 Task: Look for space in Kharakvasla, India from 6th June, 2023 to 8th June, 2023 for 2 adults in price range Rs.7000 to Rs.12000. Place can be private room with 1  bedroom having 2 beds and 1 bathroom. Property type can be house, flat, guest house. Amenities needed are: wifi. Booking option can be shelf check-in. Required host language is English.
Action: Mouse moved to (480, 92)
Screenshot: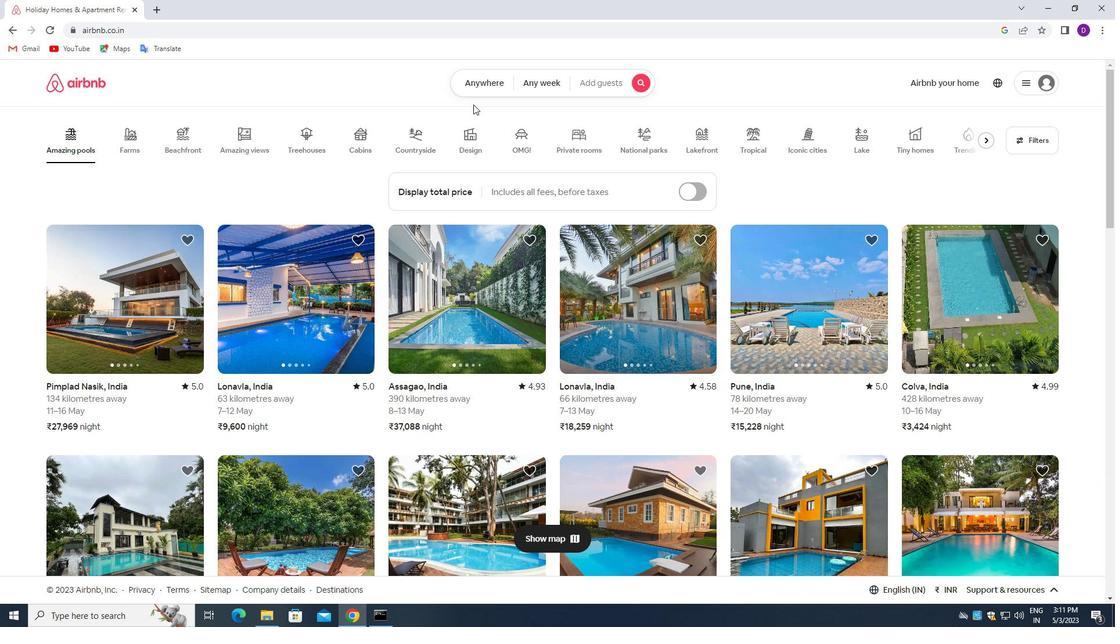 
Action: Mouse pressed left at (480, 92)
Screenshot: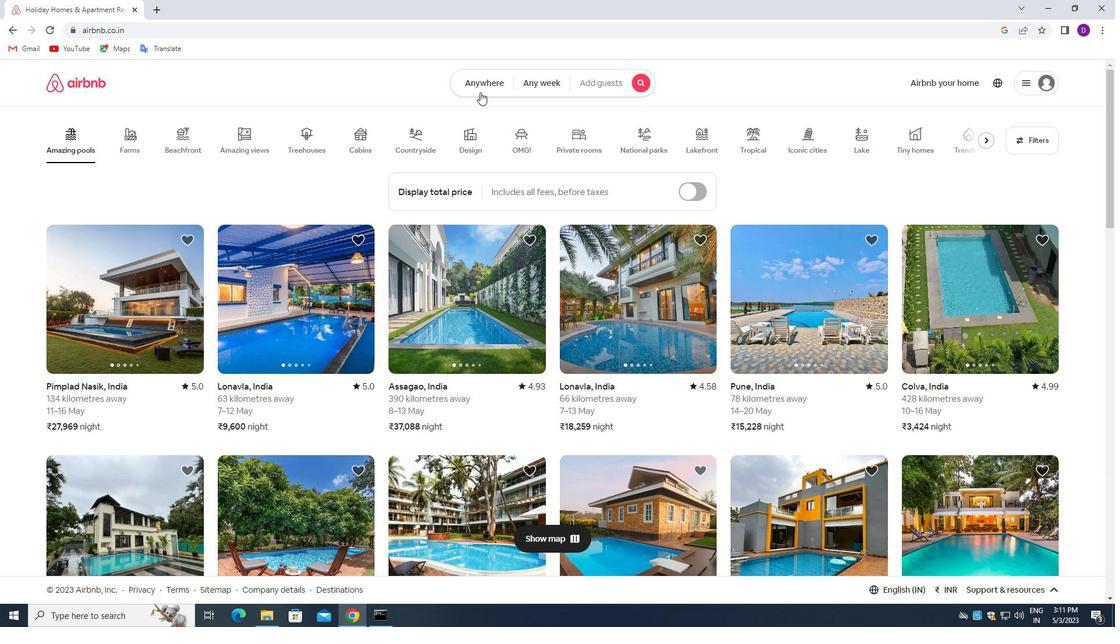 
Action: Mouse moved to (350, 134)
Screenshot: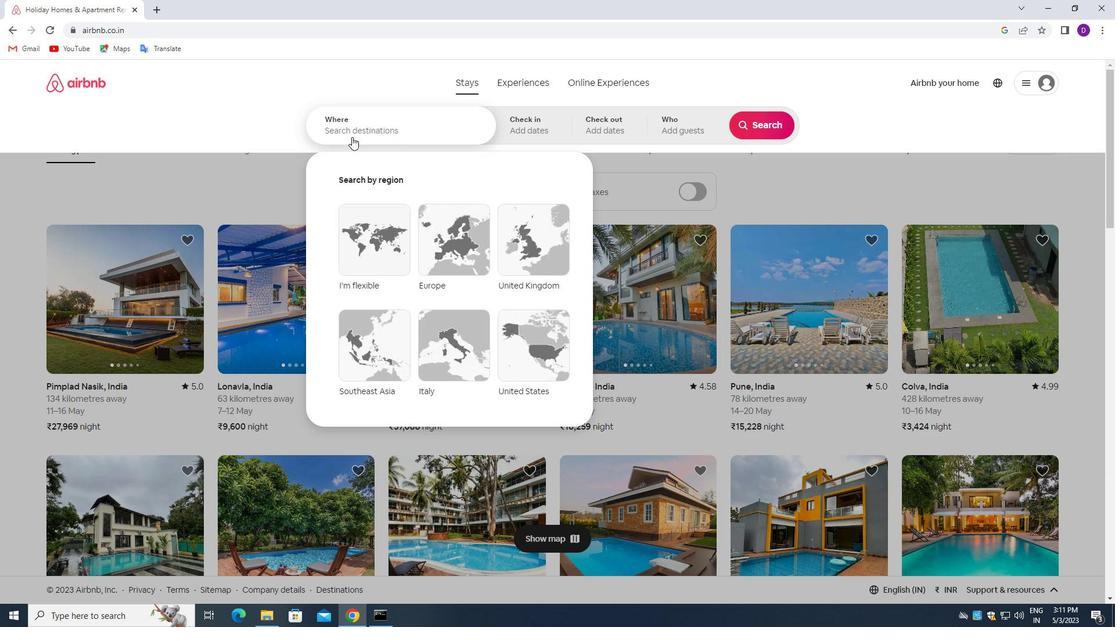 
Action: Mouse pressed left at (350, 134)
Screenshot: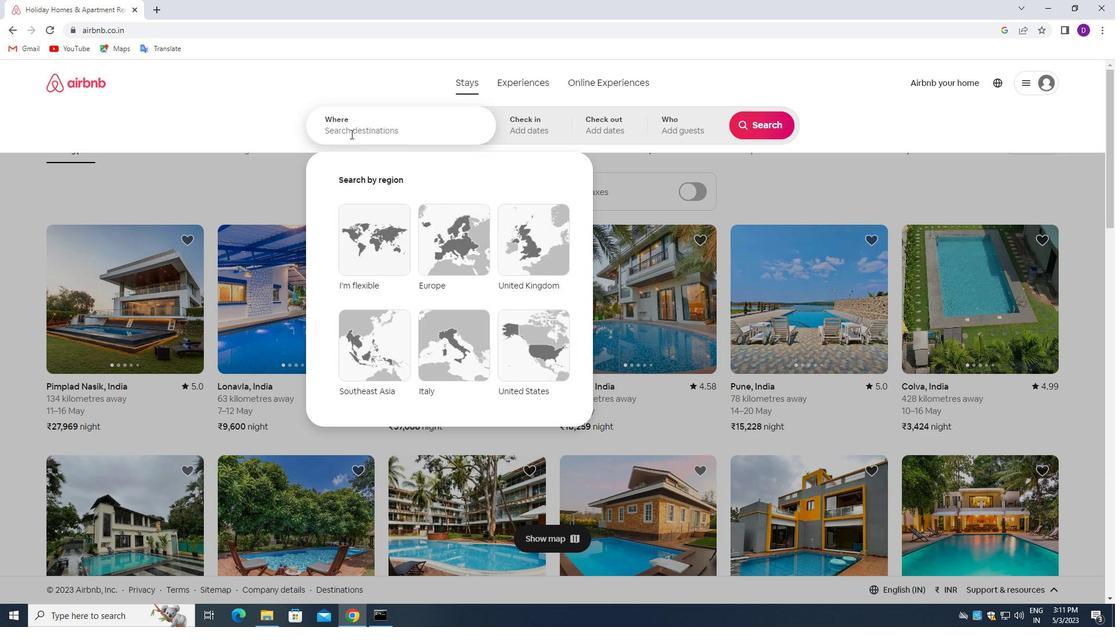 
Action: Mouse moved to (277, 112)
Screenshot: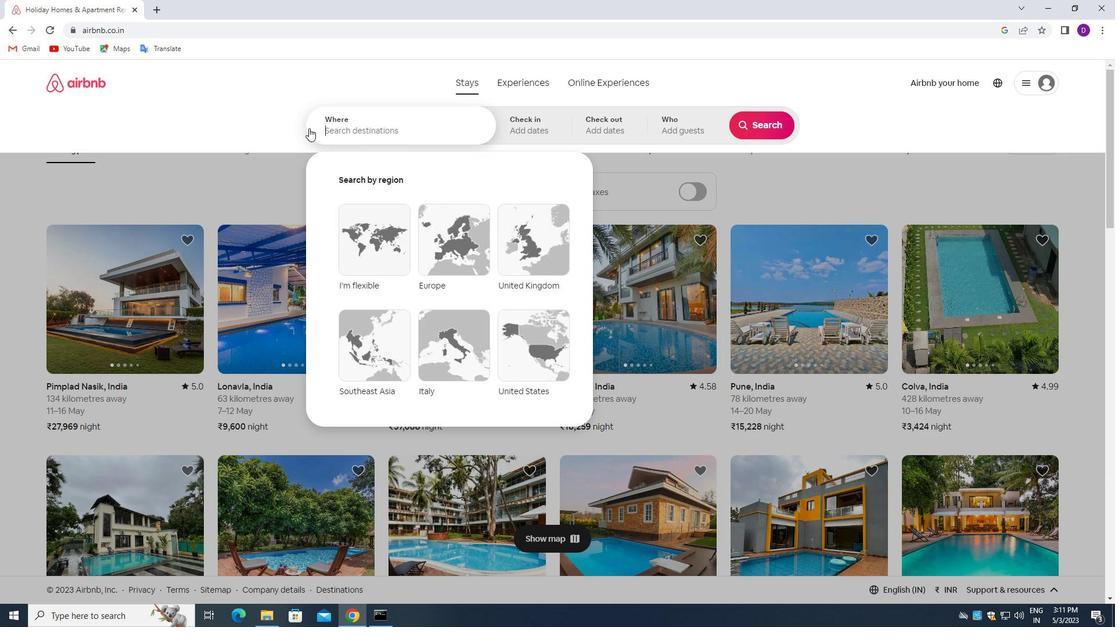 
Action: Key pressed <Key.shift>KHARAKVASLA,<Key.space><Key.shift>INDIA<Key.enter>
Screenshot: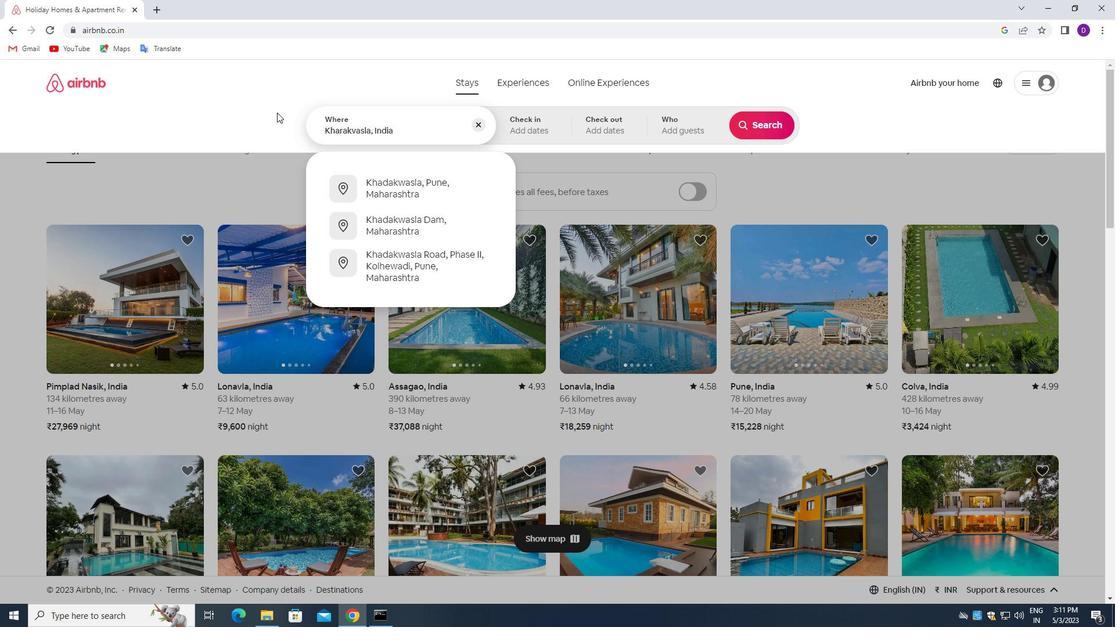 
Action: Mouse moved to (636, 298)
Screenshot: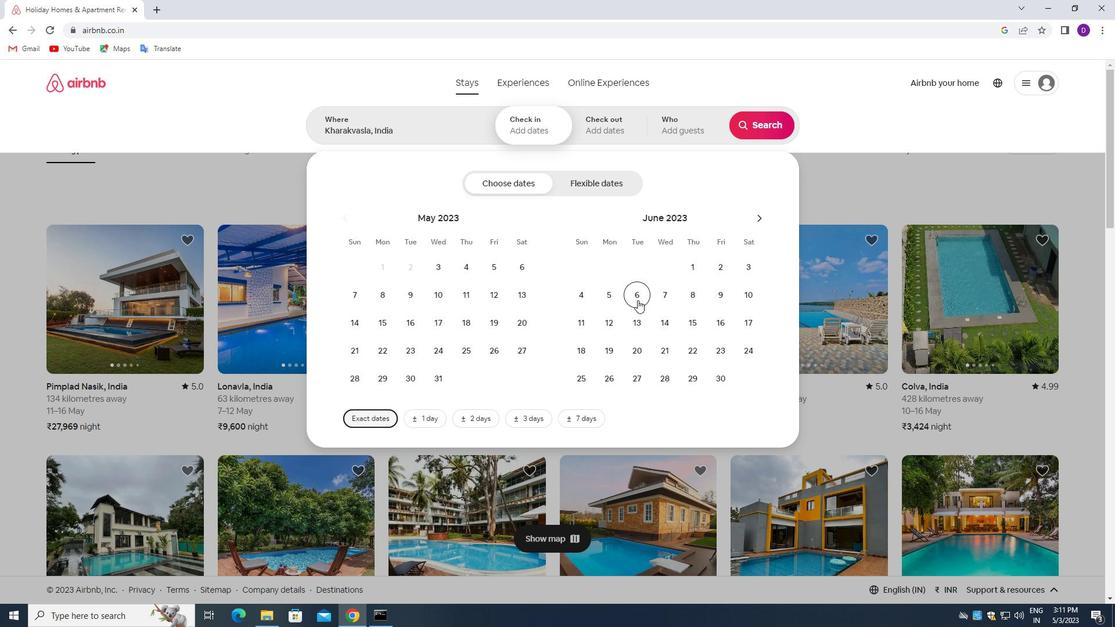 
Action: Mouse pressed left at (636, 298)
Screenshot: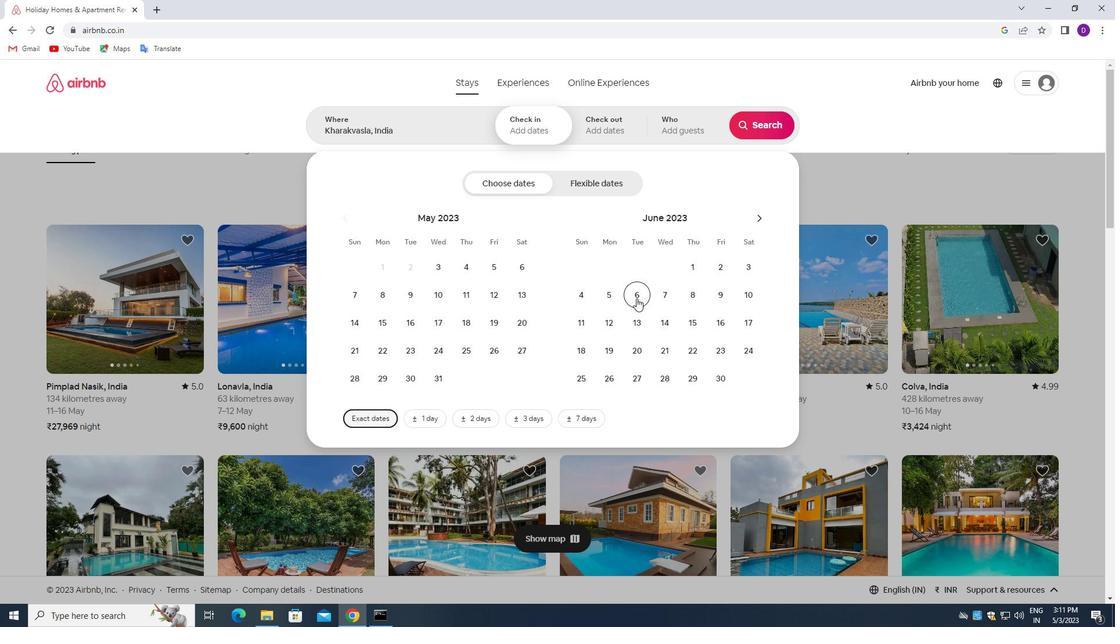 
Action: Mouse moved to (686, 297)
Screenshot: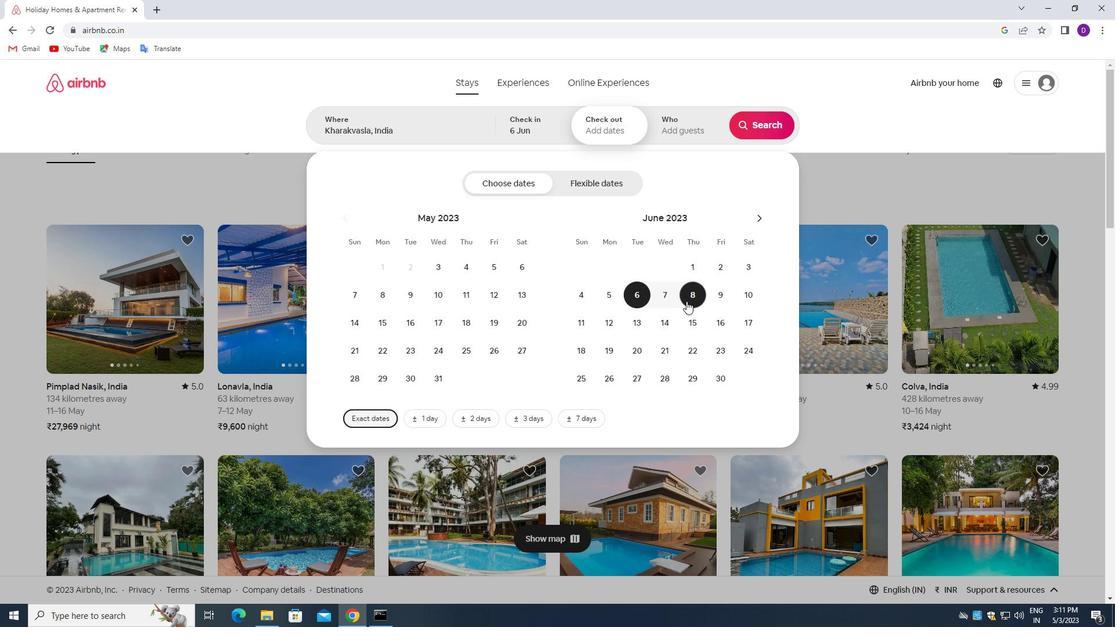 
Action: Mouse pressed left at (686, 297)
Screenshot: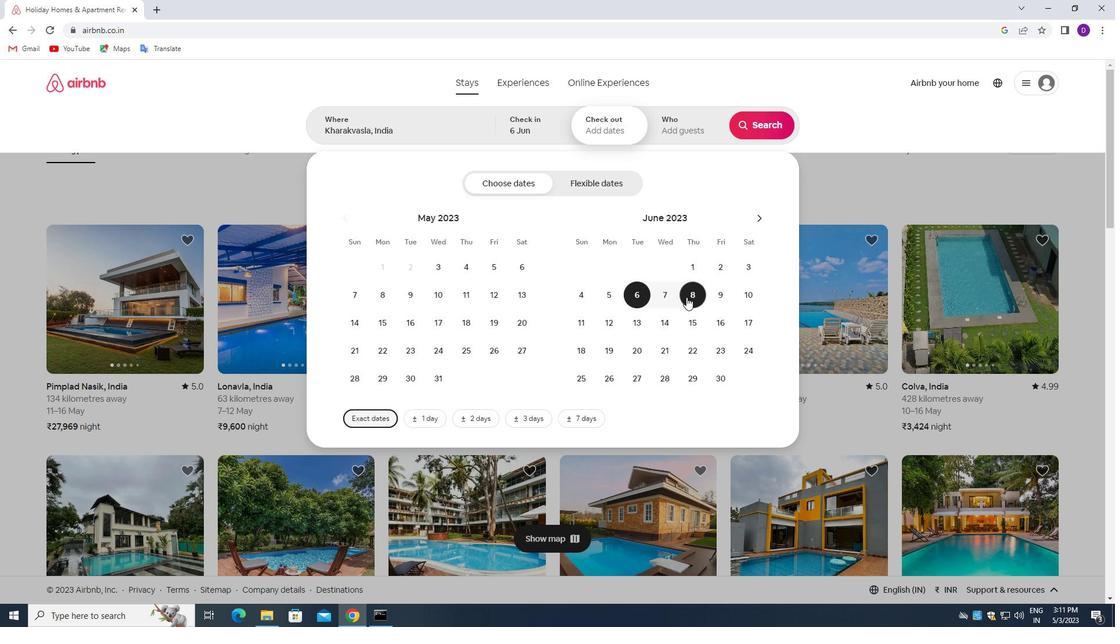 
Action: Mouse moved to (671, 131)
Screenshot: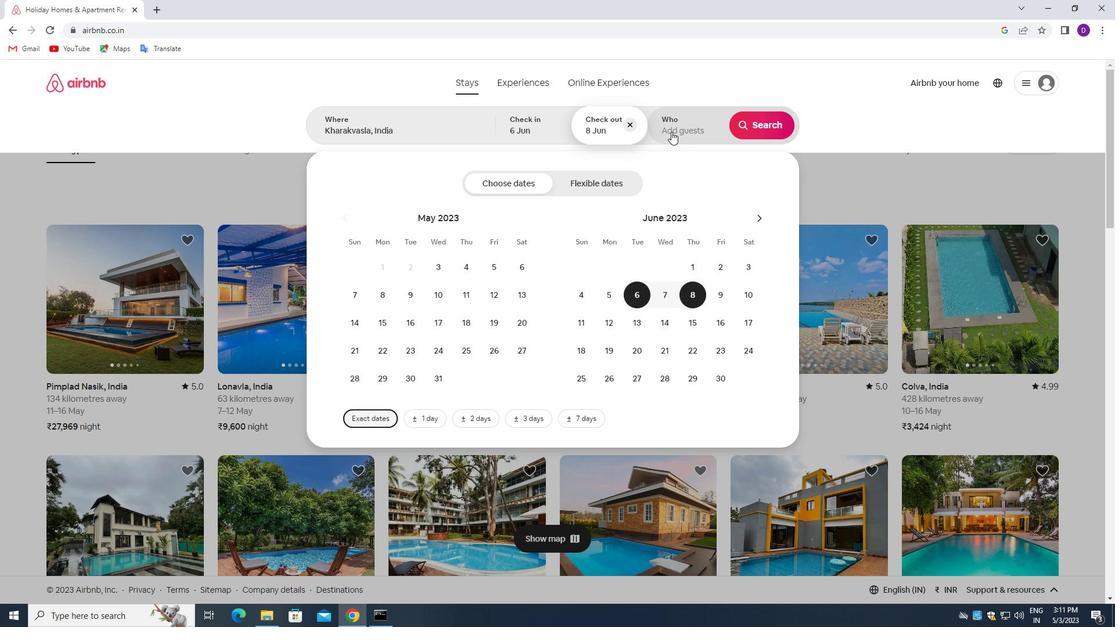 
Action: Mouse pressed left at (671, 131)
Screenshot: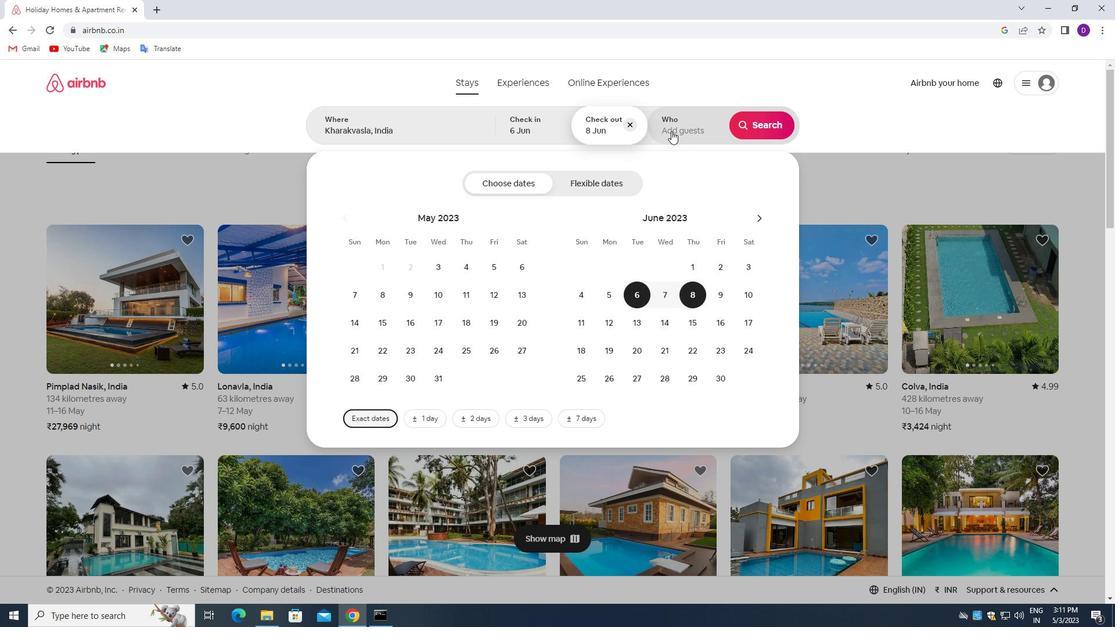 
Action: Mouse moved to (769, 189)
Screenshot: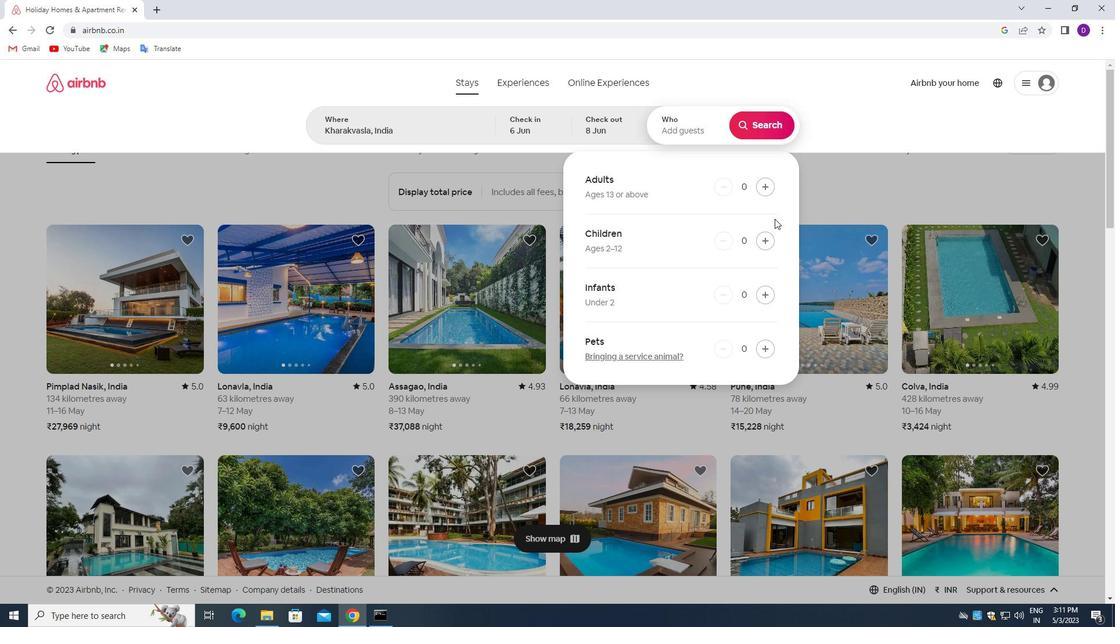 
Action: Mouse pressed left at (769, 189)
Screenshot: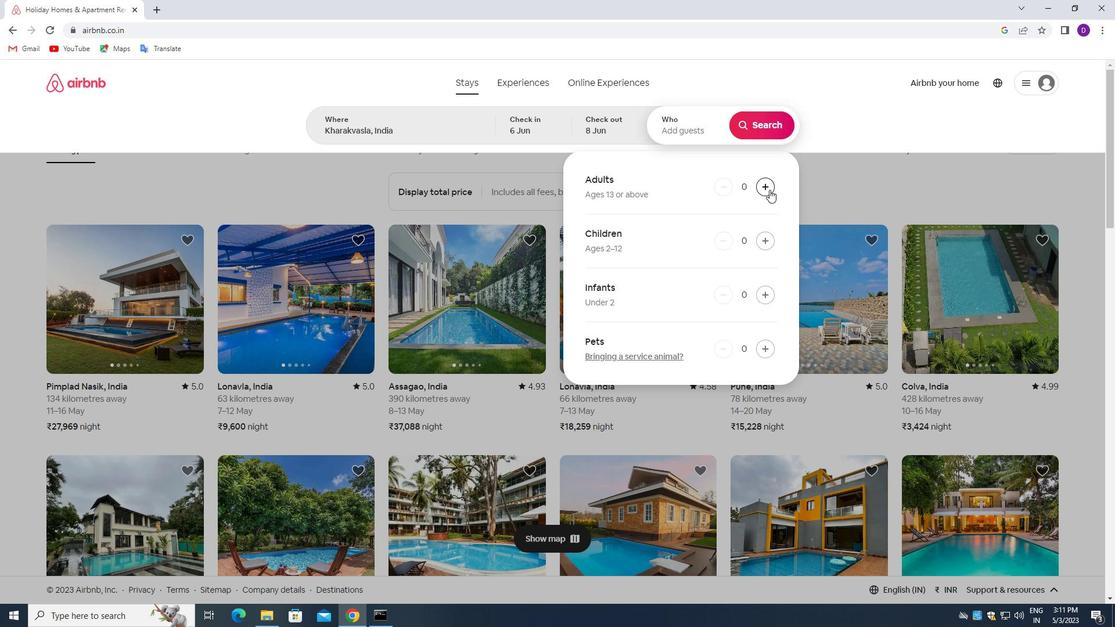 
Action: Mouse pressed left at (769, 189)
Screenshot: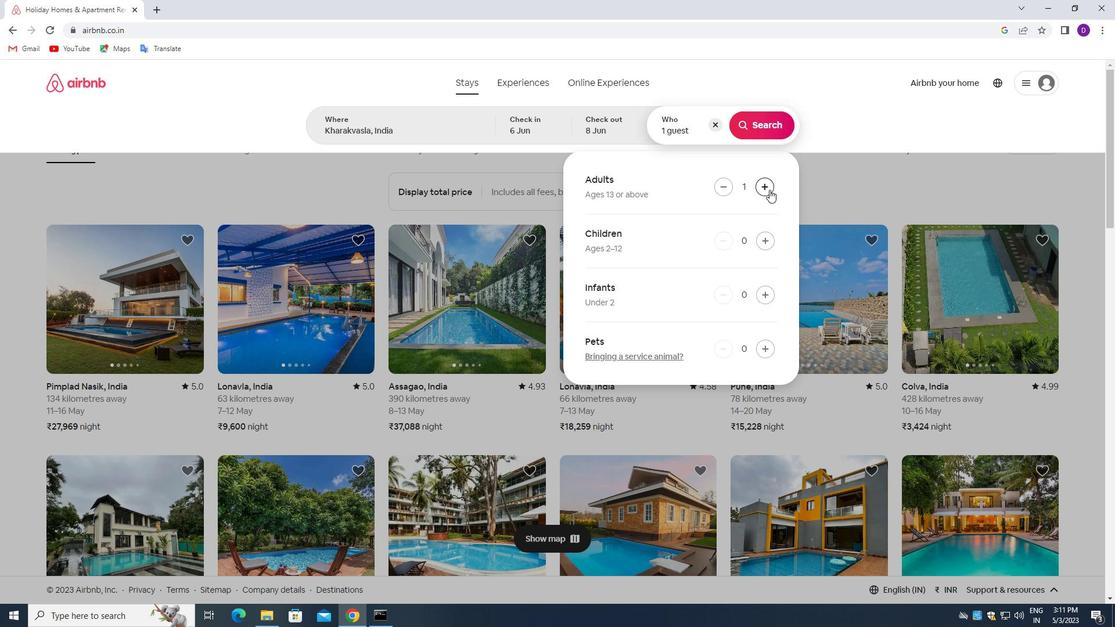 
Action: Mouse moved to (756, 126)
Screenshot: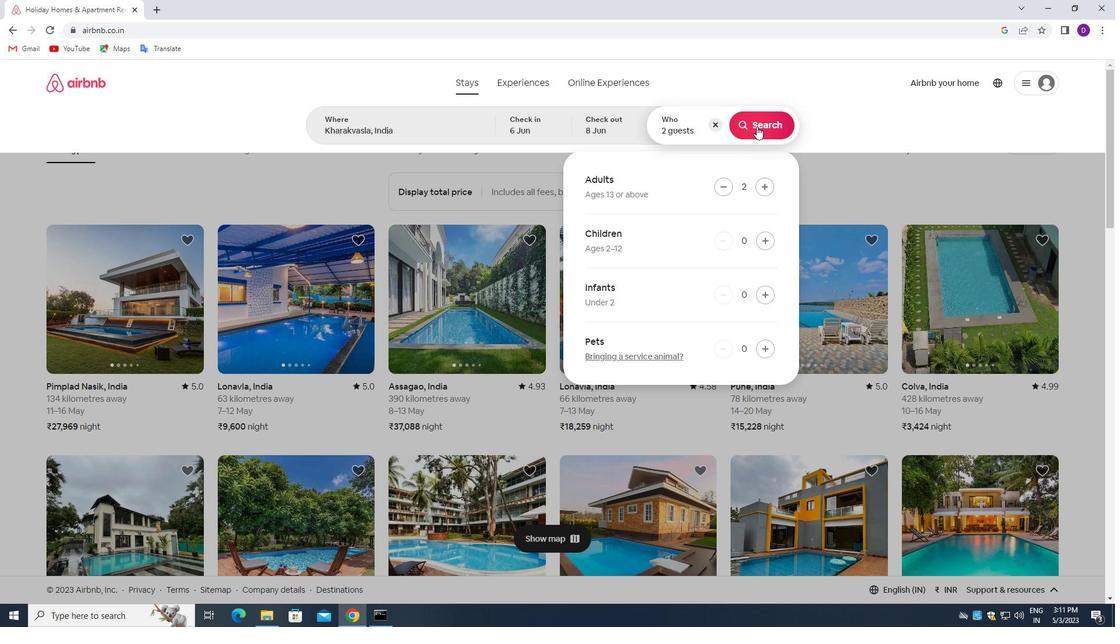 
Action: Mouse pressed left at (756, 126)
Screenshot: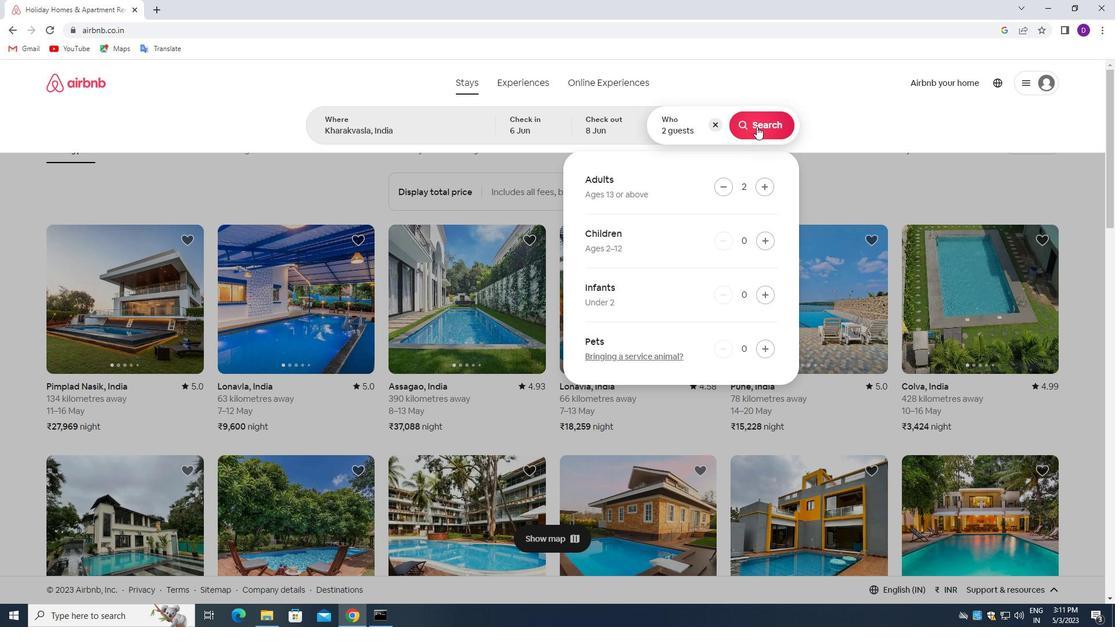 
Action: Mouse moved to (1055, 132)
Screenshot: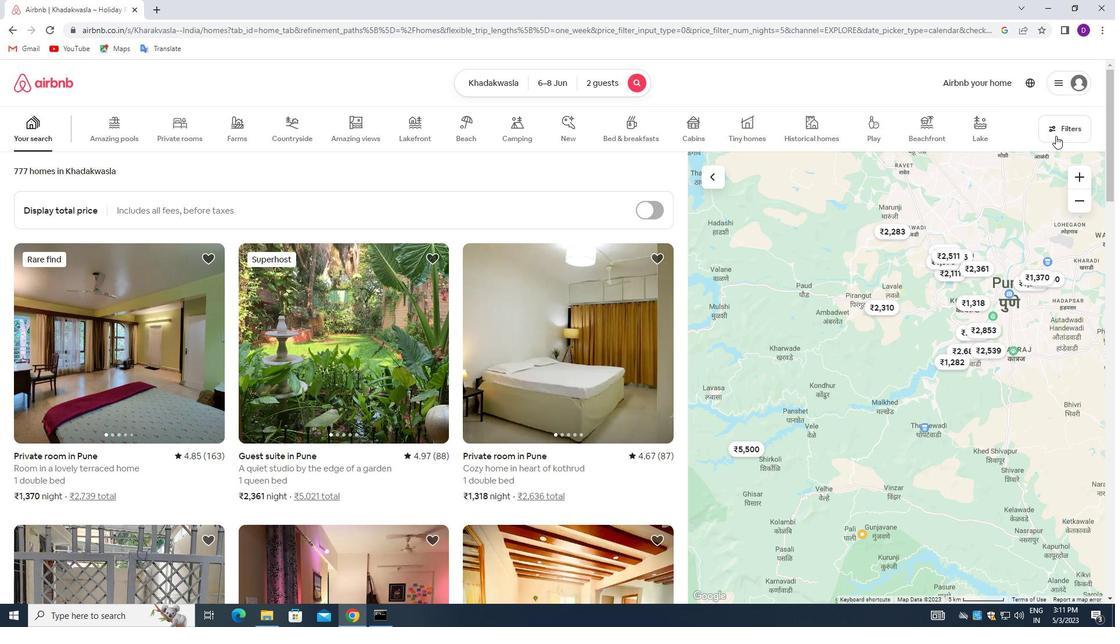 
Action: Mouse pressed left at (1055, 132)
Screenshot: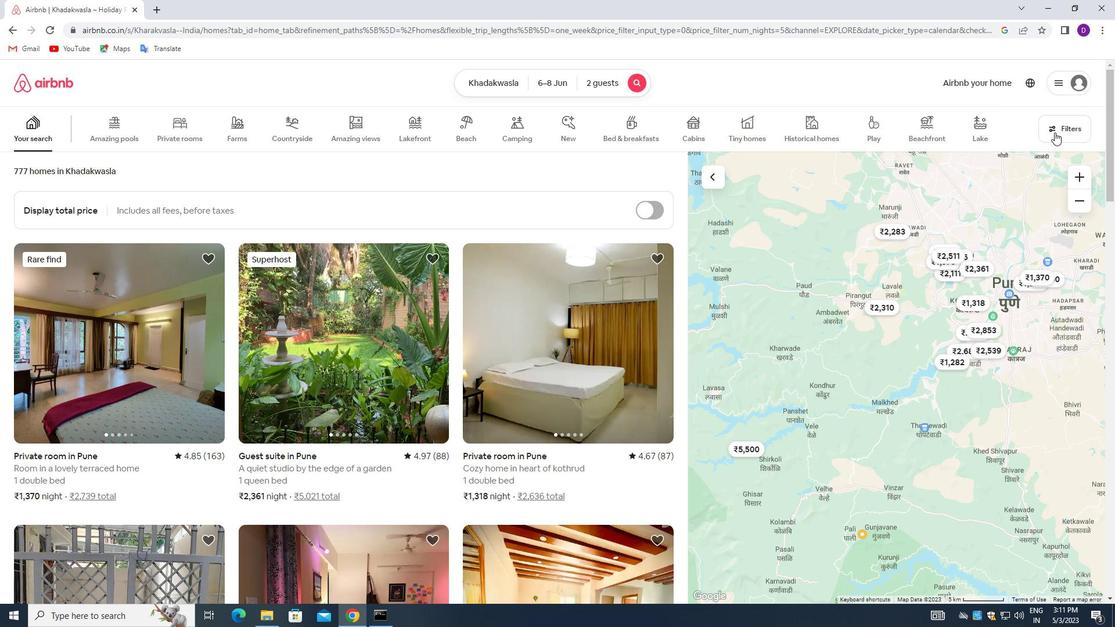 
Action: Mouse moved to (413, 276)
Screenshot: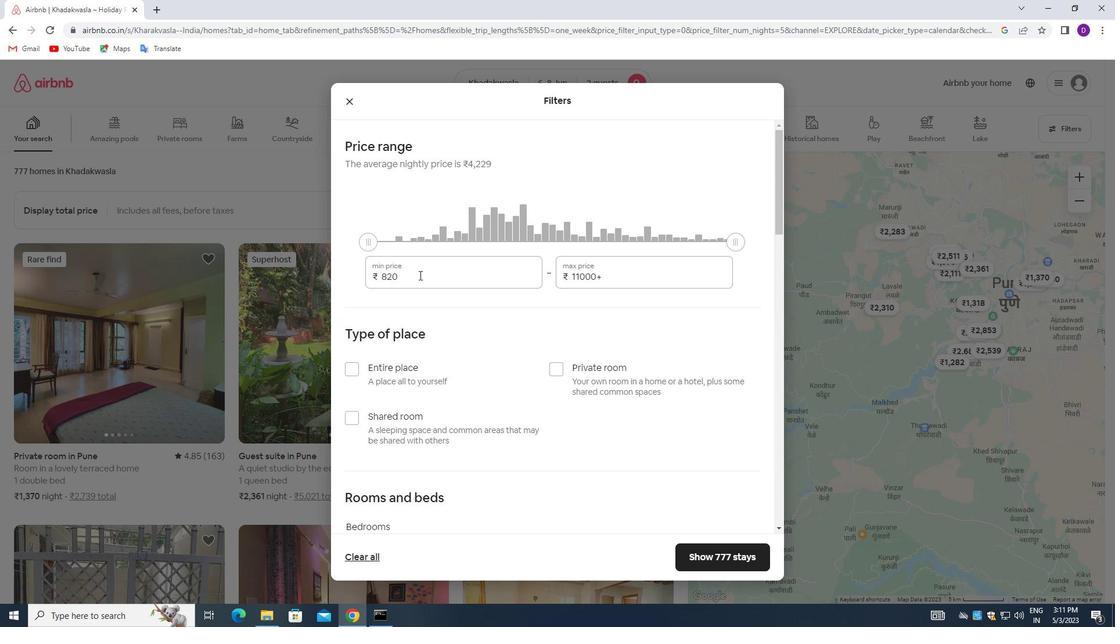 
Action: Mouse pressed left at (413, 276)
Screenshot: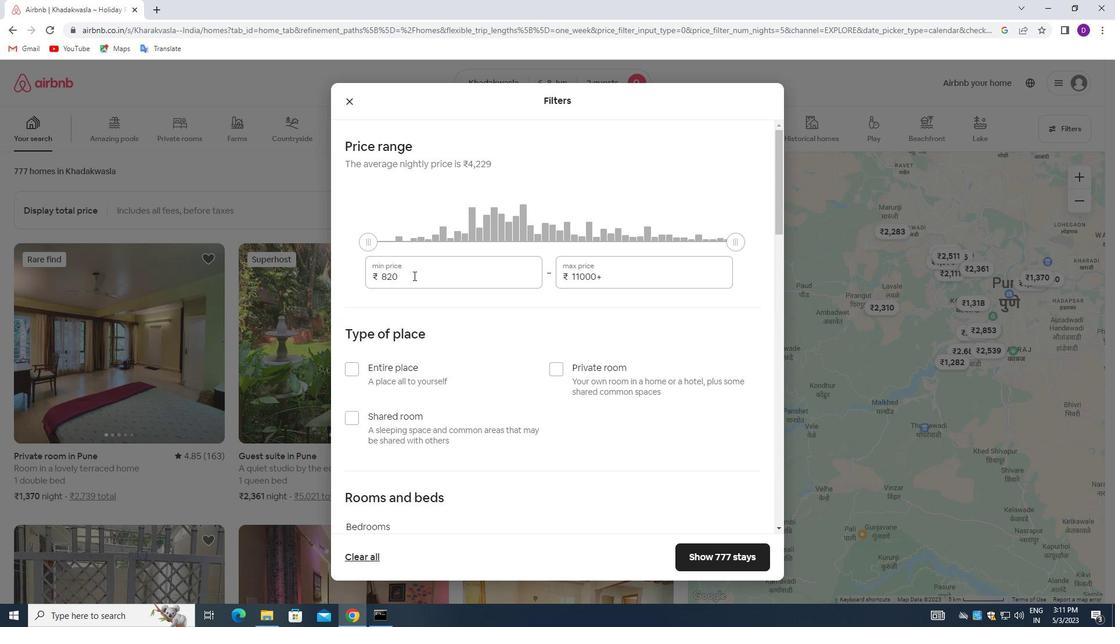 
Action: Mouse pressed left at (413, 276)
Screenshot: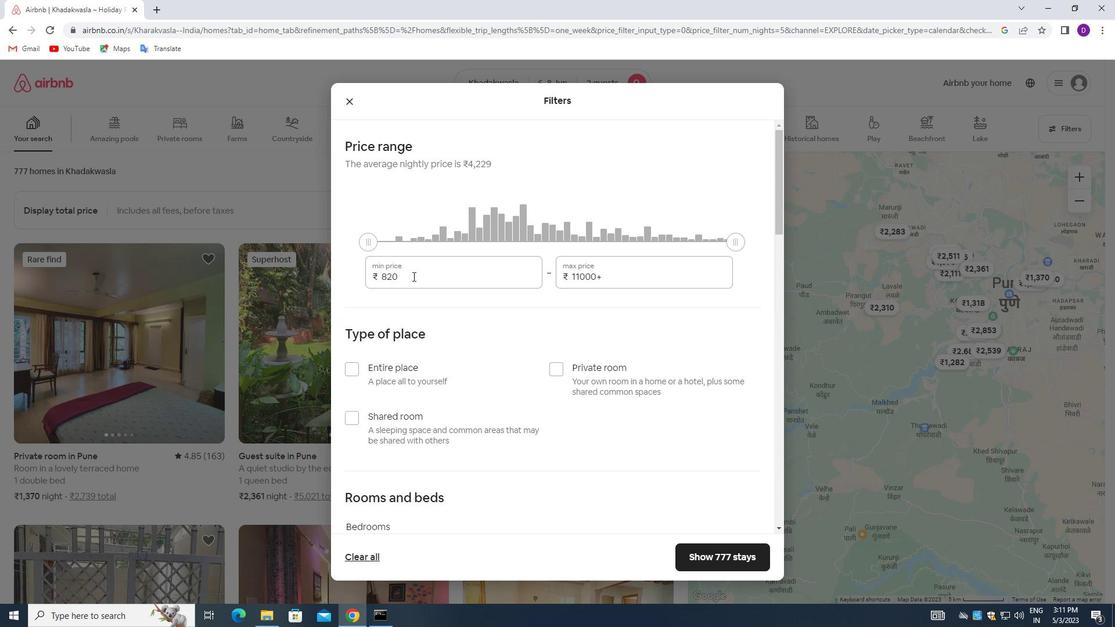 
Action: Key pressed 7000<Key.tab>12000
Screenshot: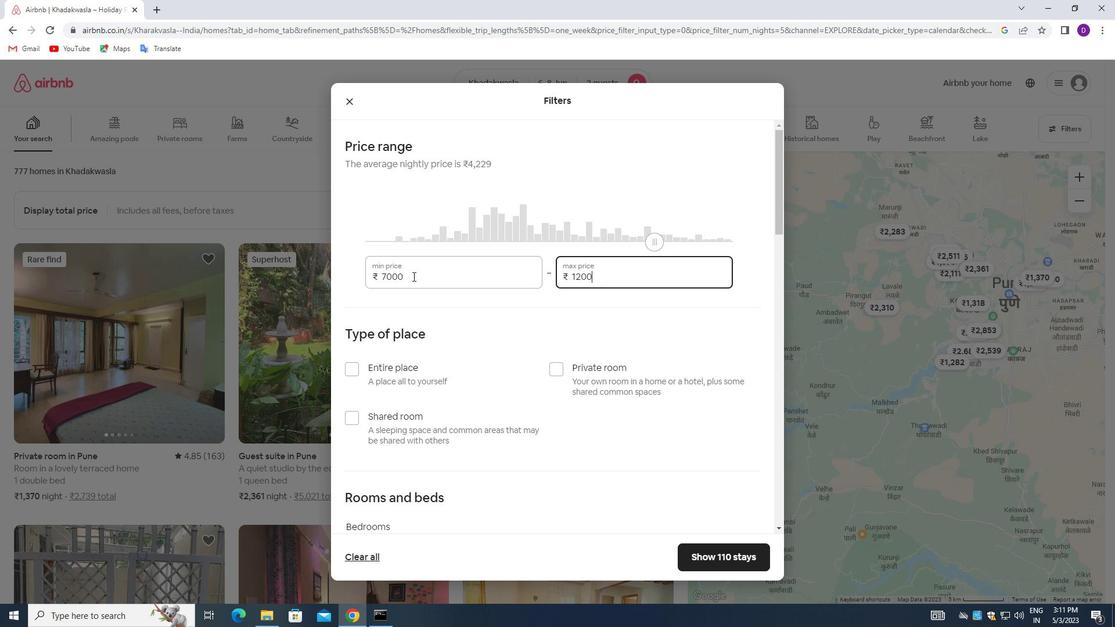 
Action: Mouse moved to (522, 364)
Screenshot: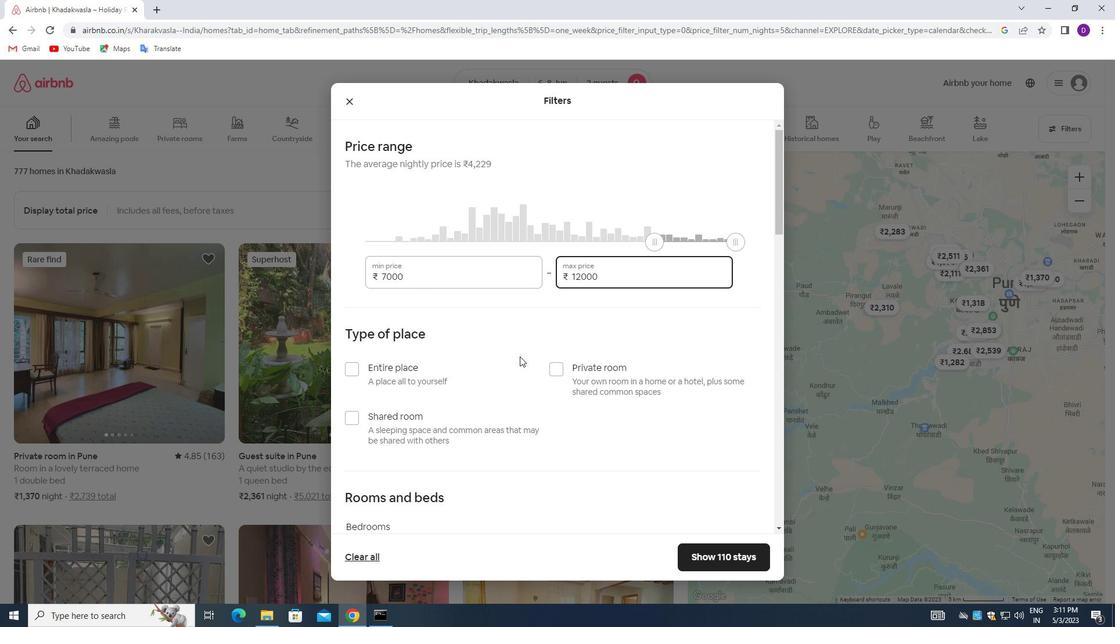
Action: Mouse scrolled (522, 363) with delta (0, 0)
Screenshot: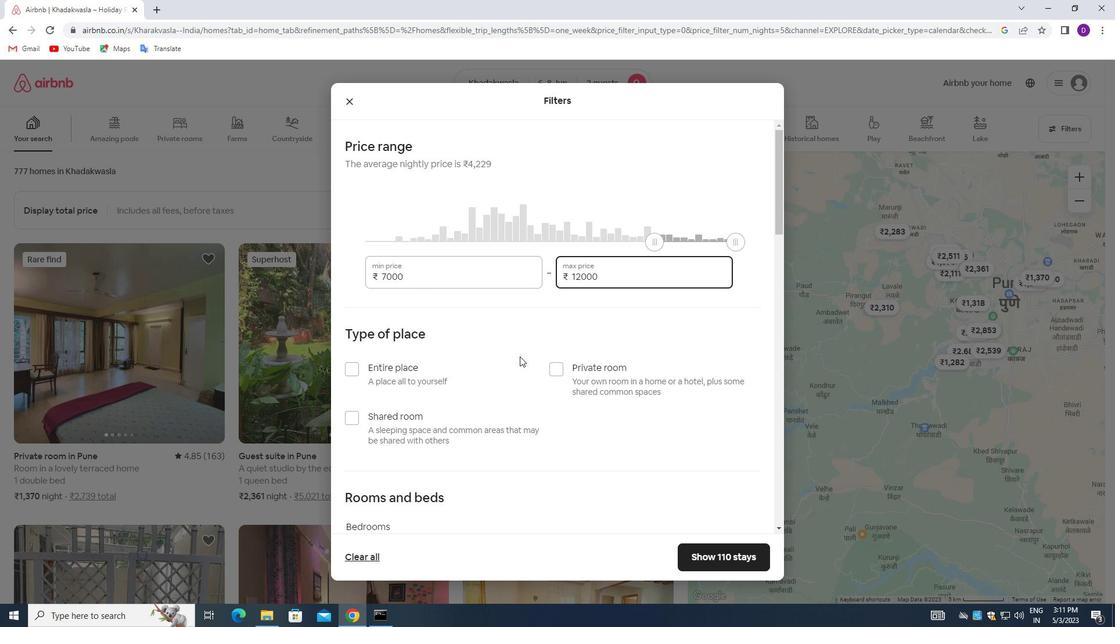 
Action: Mouse moved to (555, 313)
Screenshot: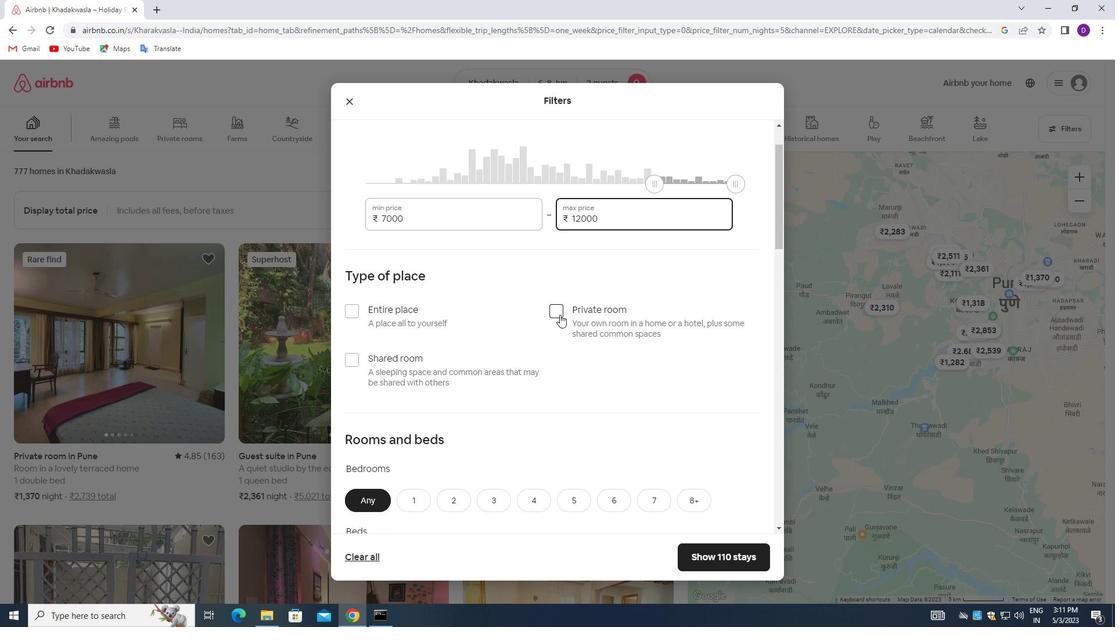 
Action: Mouse pressed left at (555, 313)
Screenshot: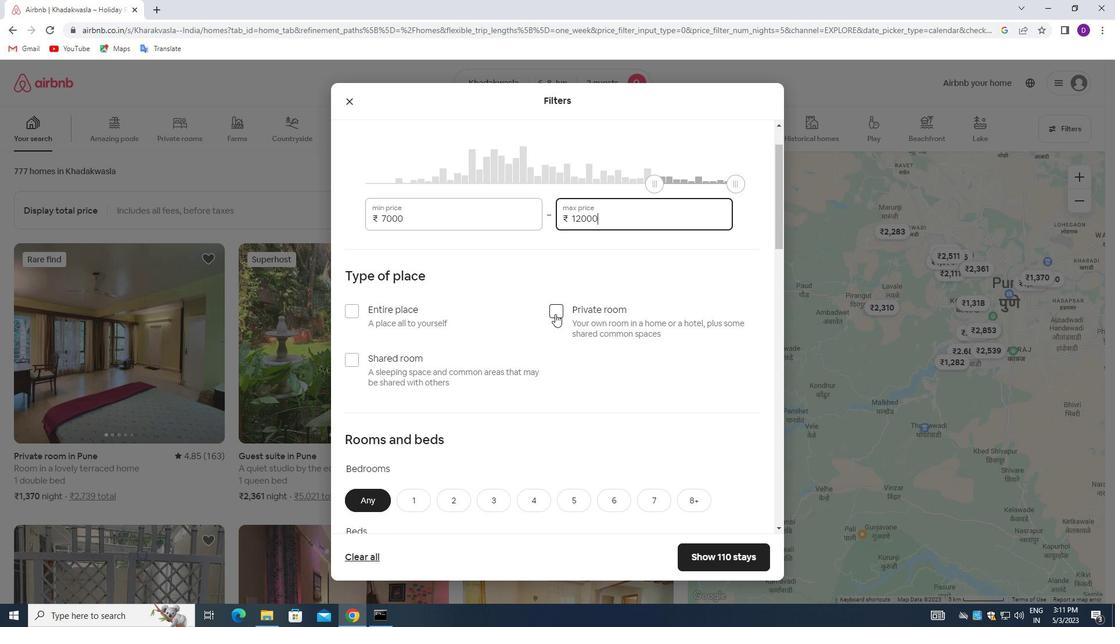 
Action: Mouse moved to (559, 317)
Screenshot: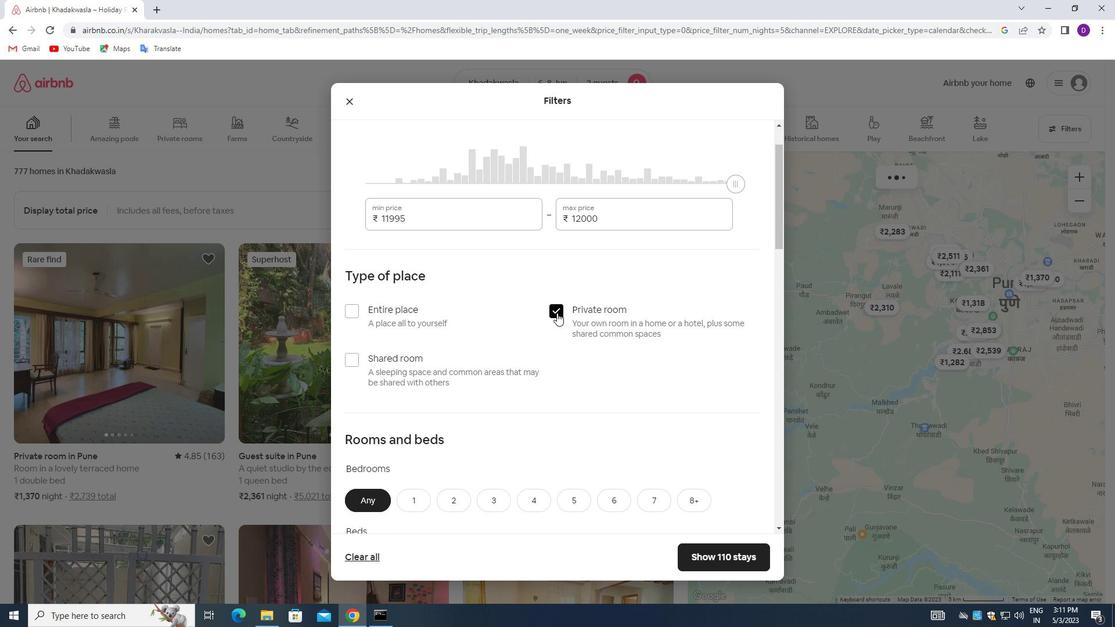 
Action: Mouse scrolled (559, 317) with delta (0, 0)
Screenshot: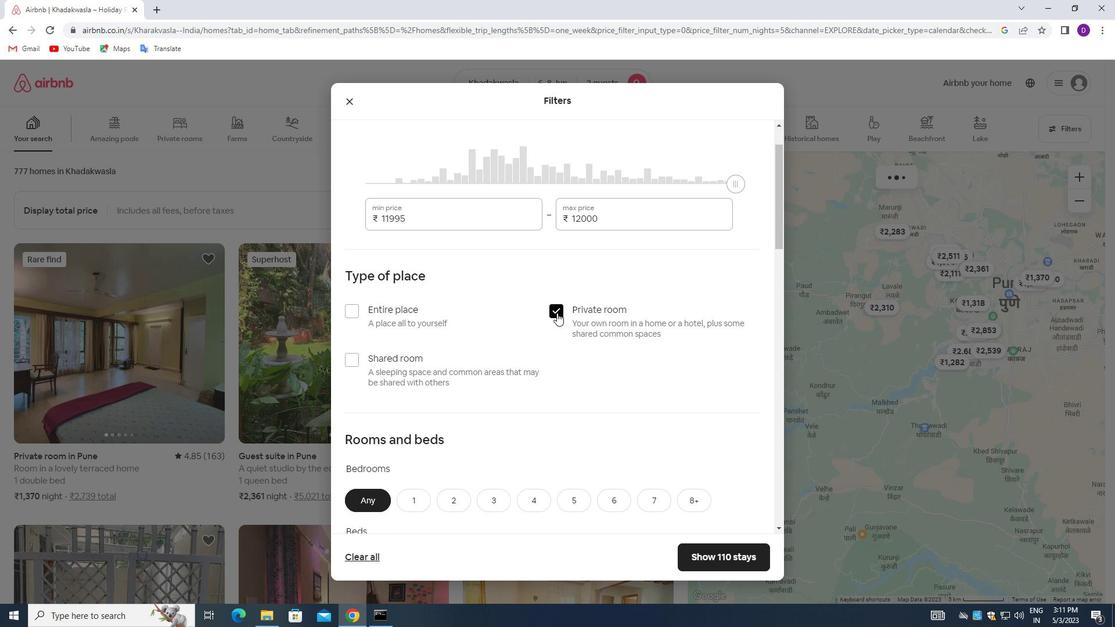 
Action: Mouse moved to (559, 324)
Screenshot: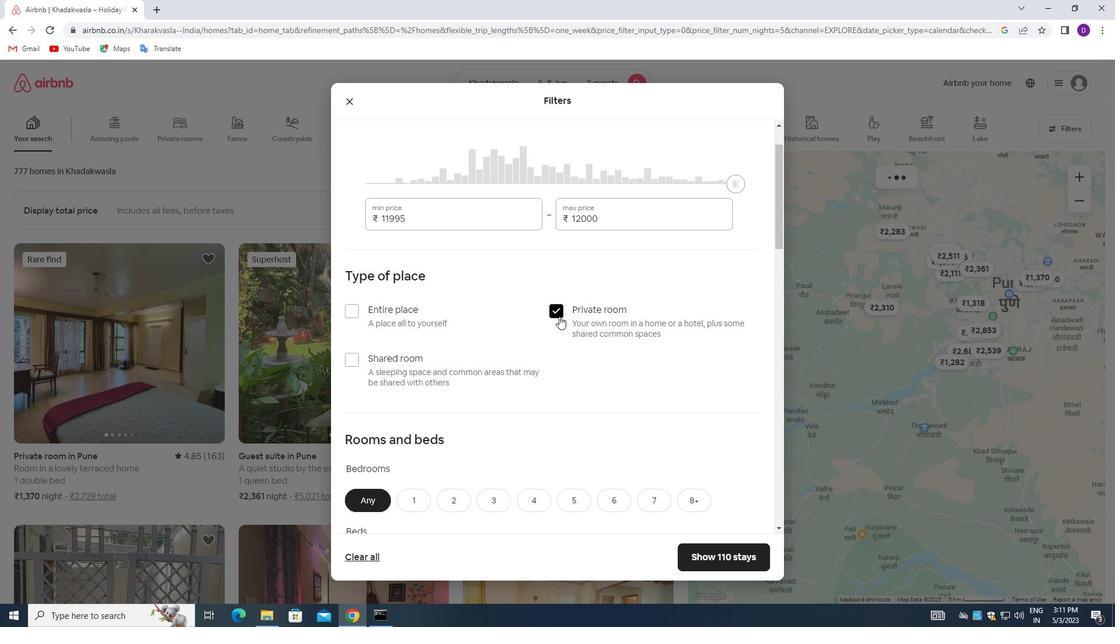
Action: Mouse scrolled (559, 324) with delta (0, 0)
Screenshot: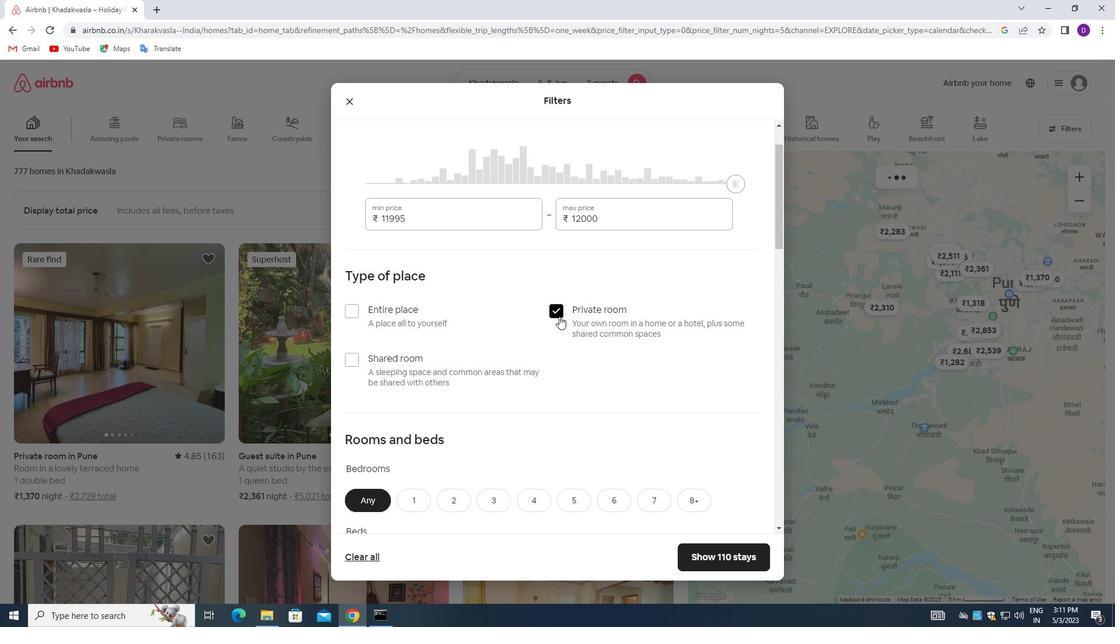 
Action: Mouse moved to (558, 328)
Screenshot: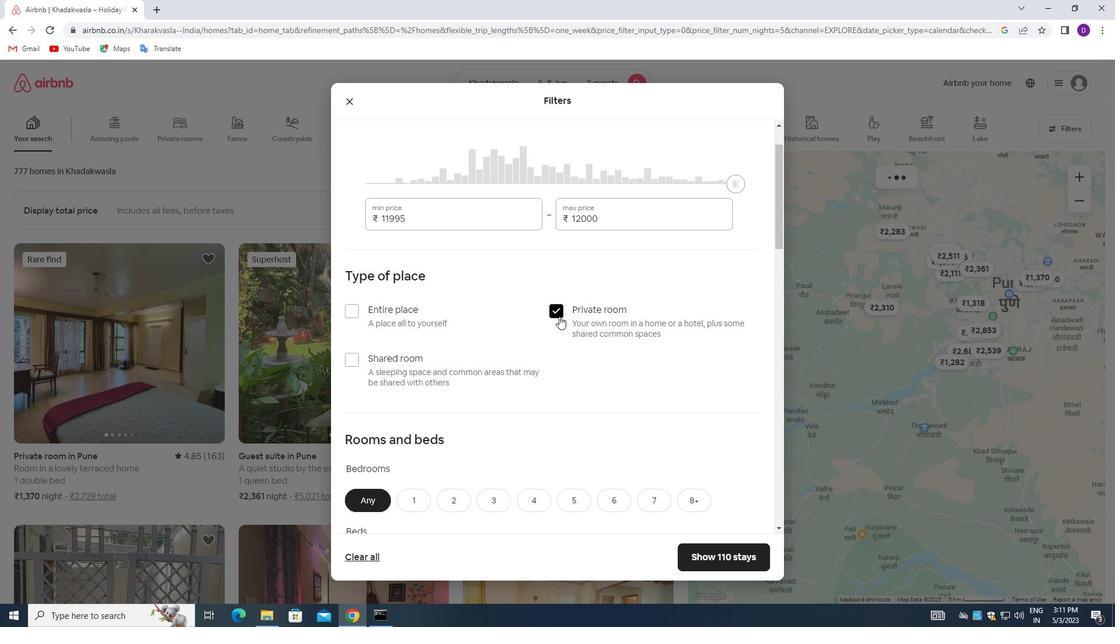 
Action: Mouse scrolled (558, 328) with delta (0, 0)
Screenshot: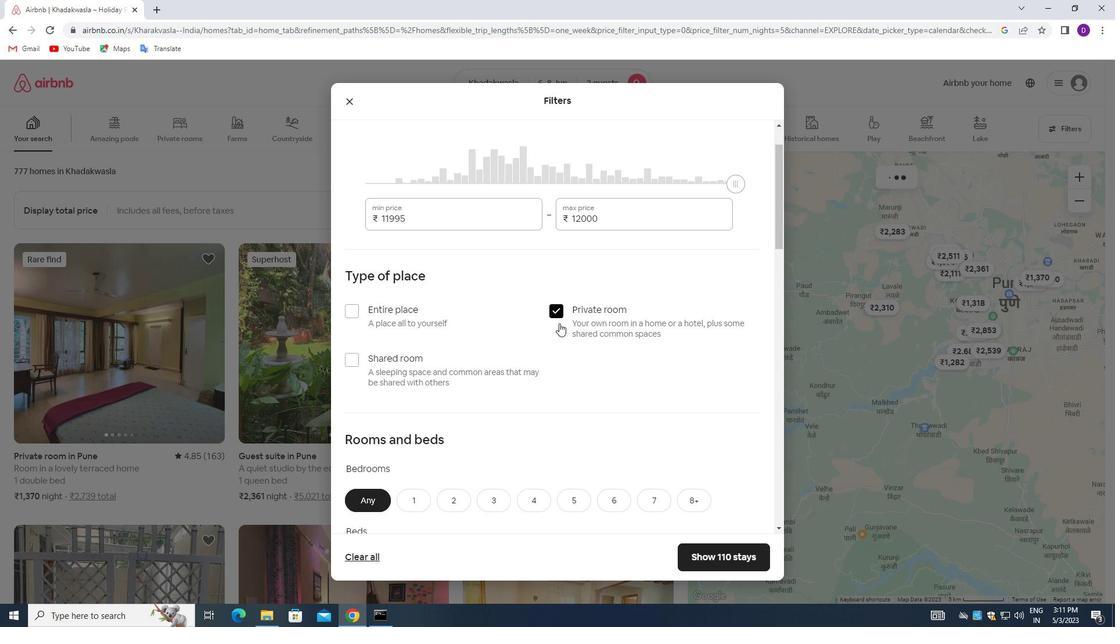
Action: Mouse moved to (557, 330)
Screenshot: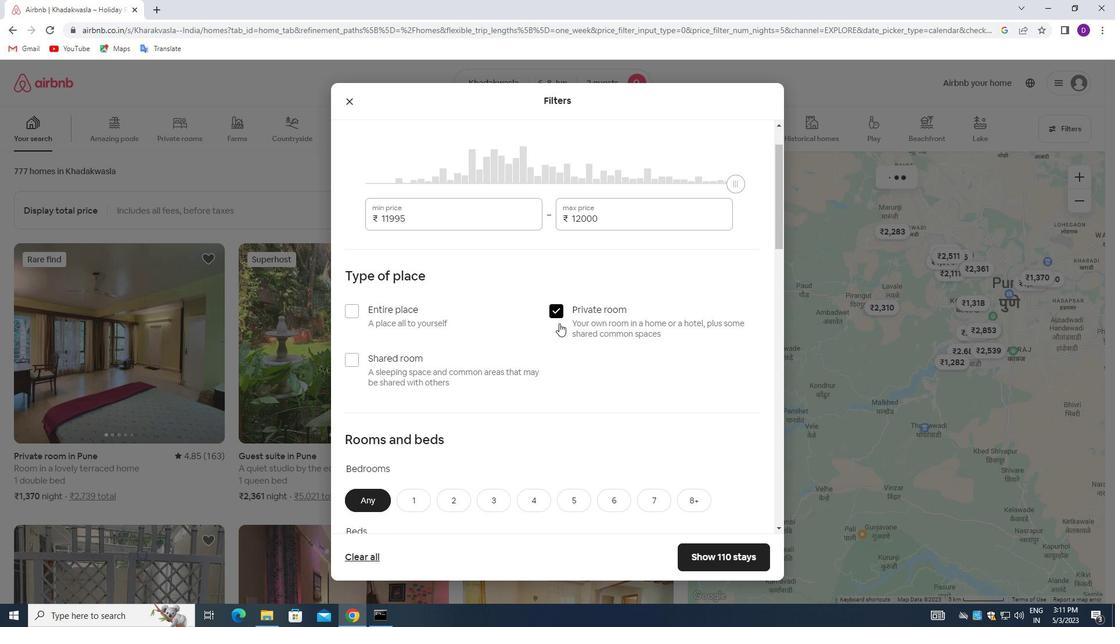 
Action: Mouse scrolled (557, 329) with delta (0, 0)
Screenshot: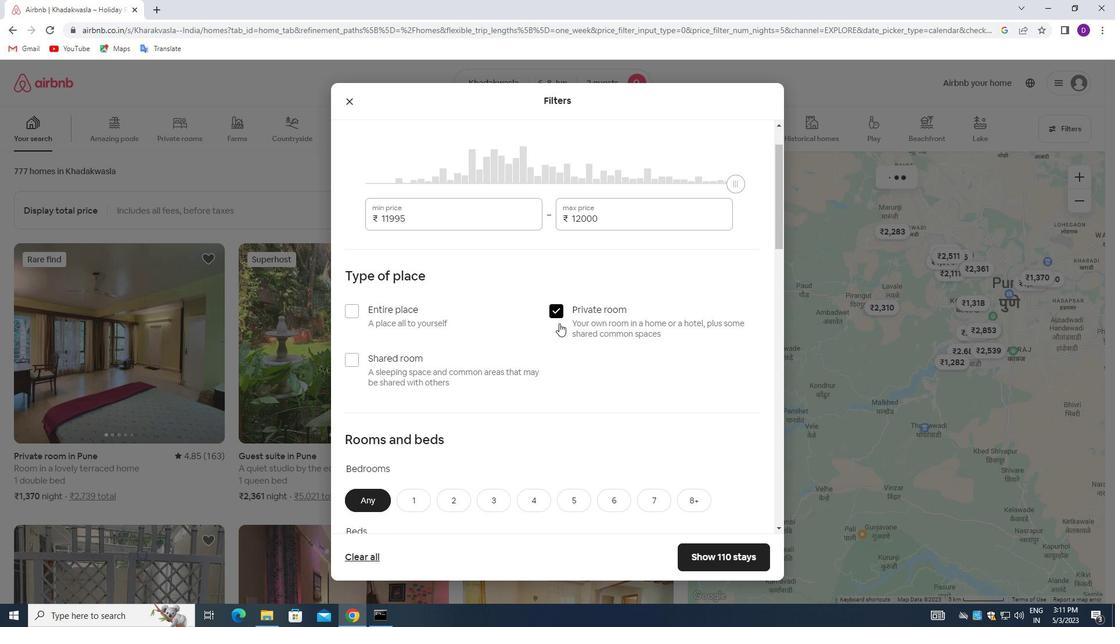
Action: Mouse scrolled (557, 329) with delta (0, 0)
Screenshot: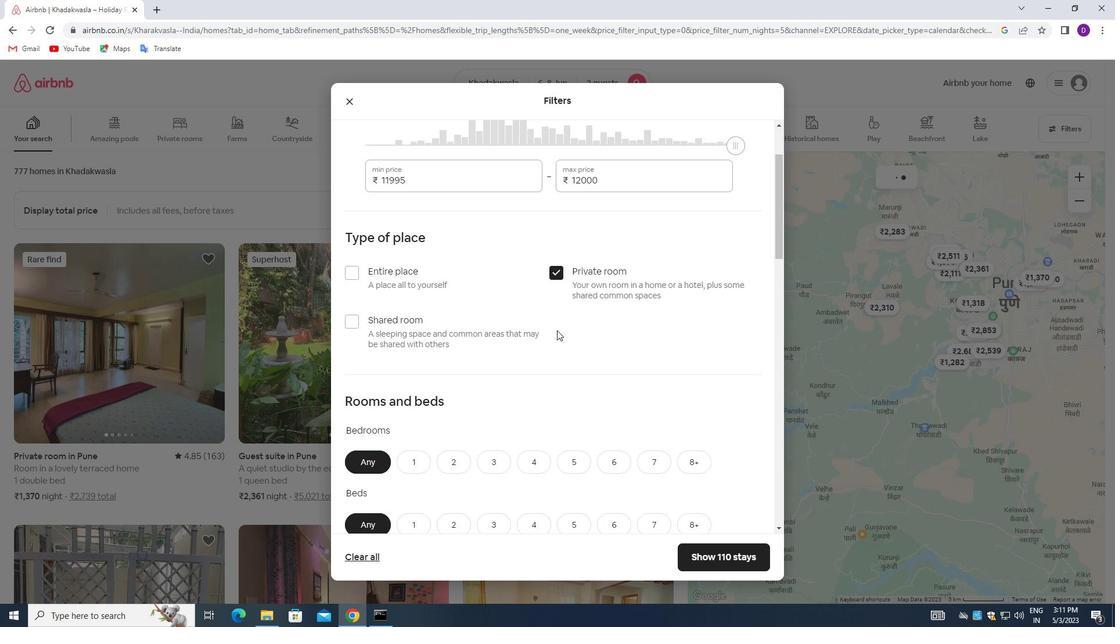 
Action: Mouse moved to (418, 223)
Screenshot: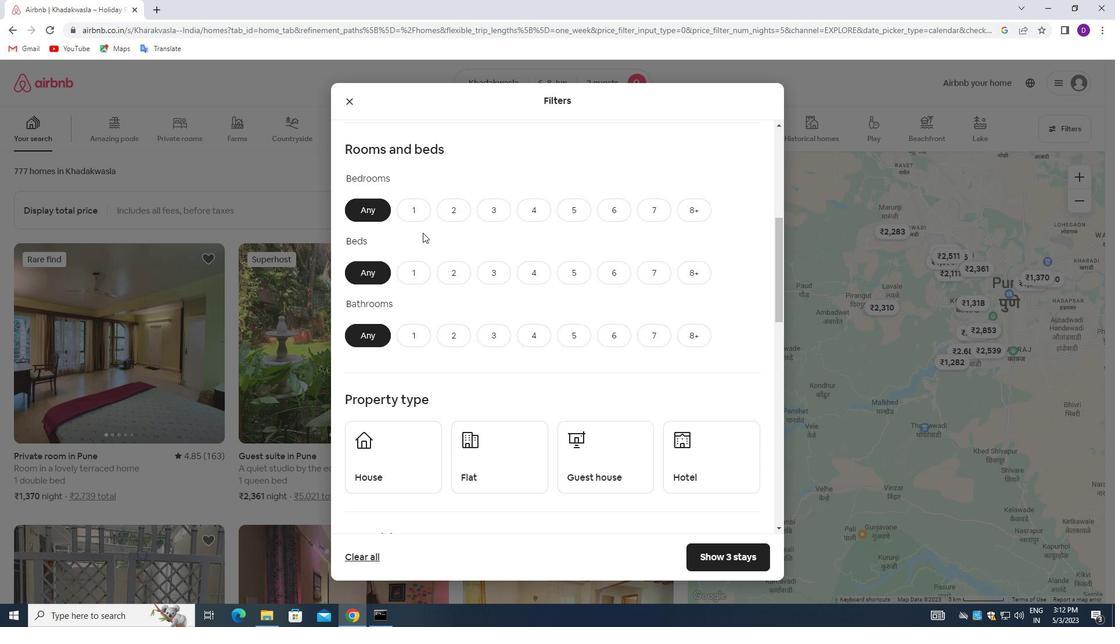 
Action: Mouse pressed left at (418, 223)
Screenshot: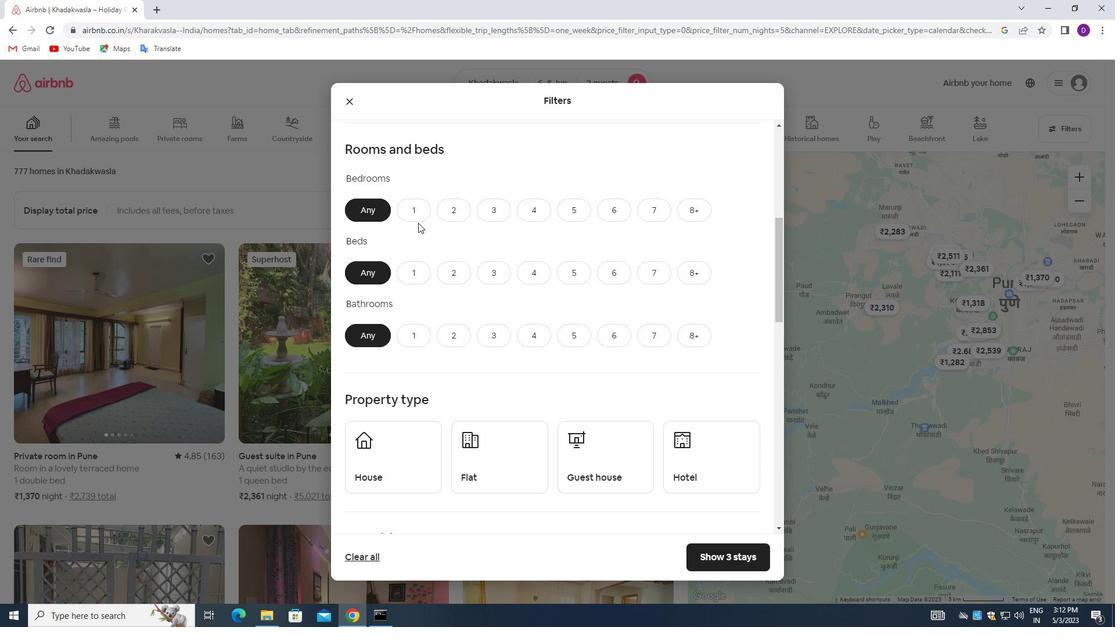 
Action: Mouse moved to (416, 216)
Screenshot: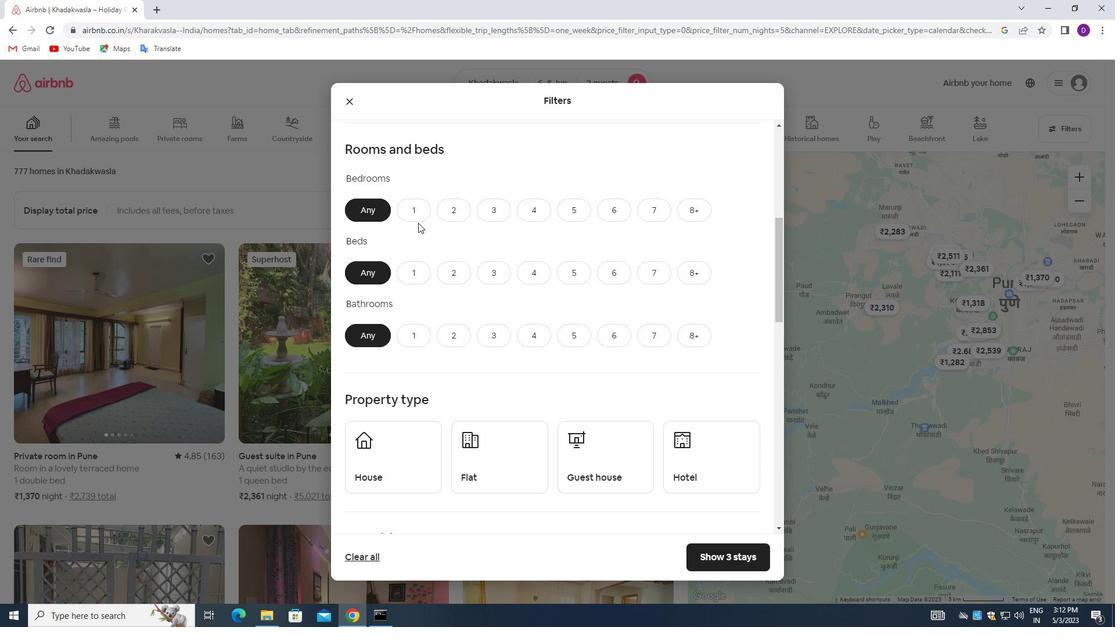 
Action: Mouse pressed left at (416, 216)
Screenshot: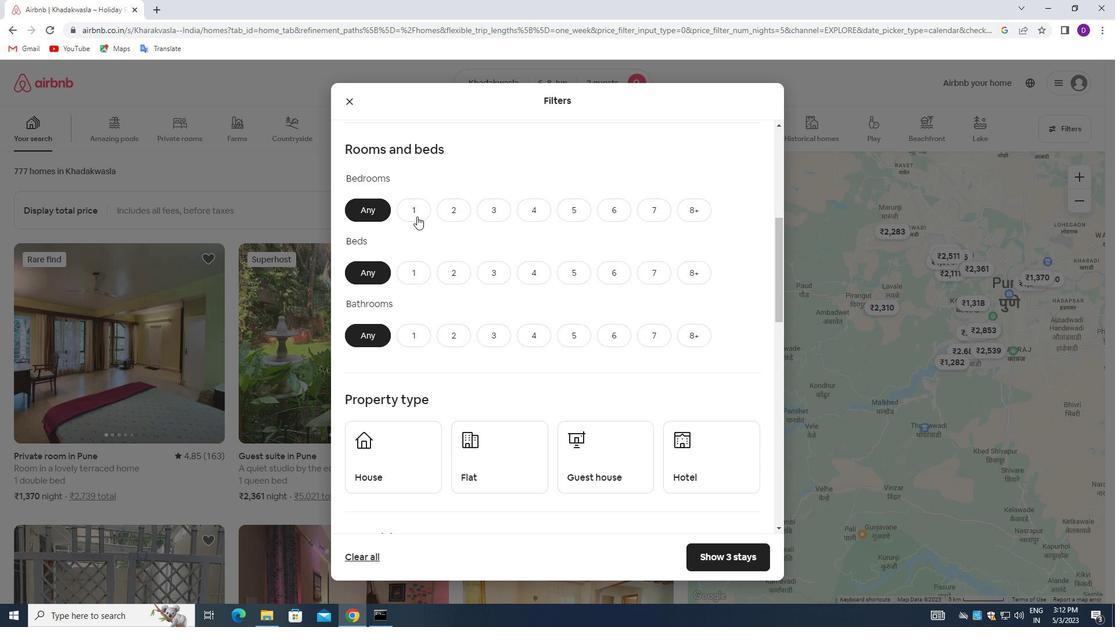 
Action: Mouse moved to (451, 270)
Screenshot: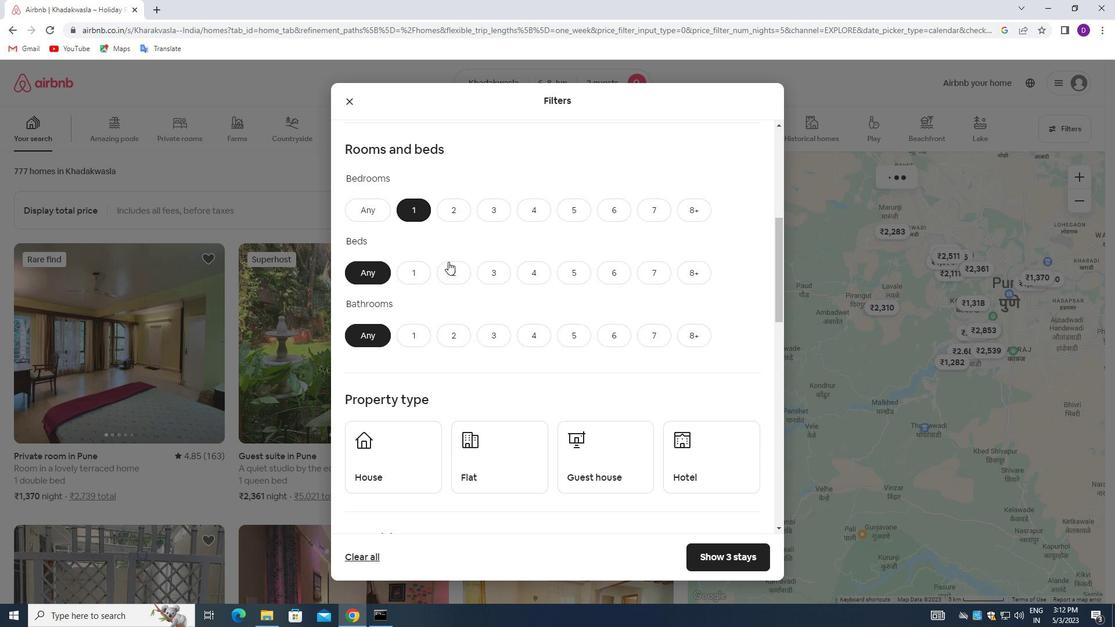 
Action: Mouse pressed left at (451, 270)
Screenshot: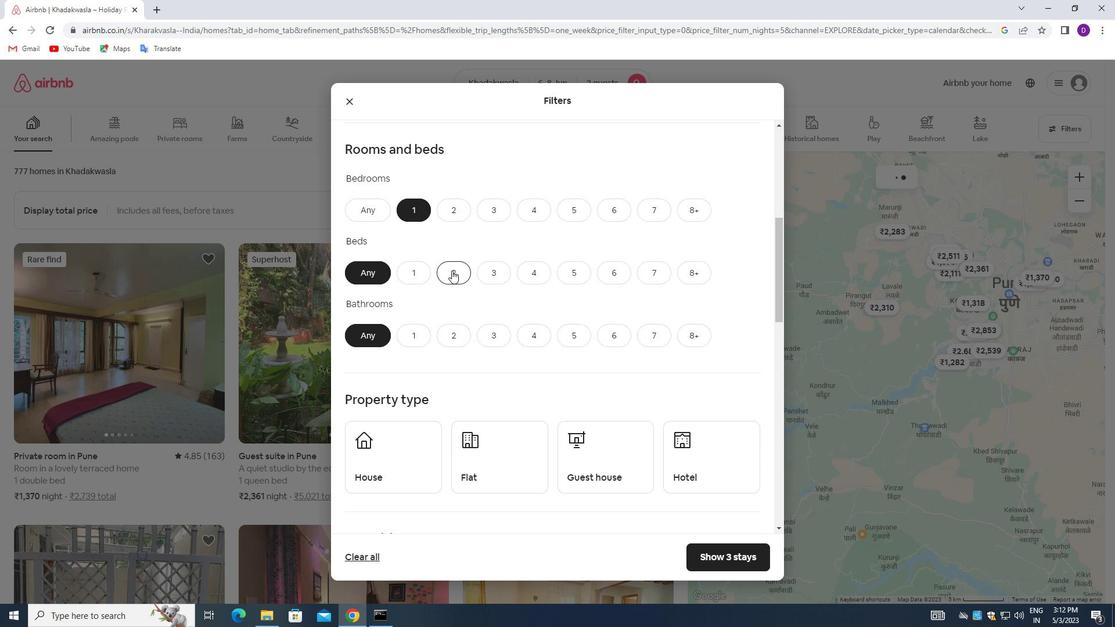 
Action: Mouse moved to (413, 339)
Screenshot: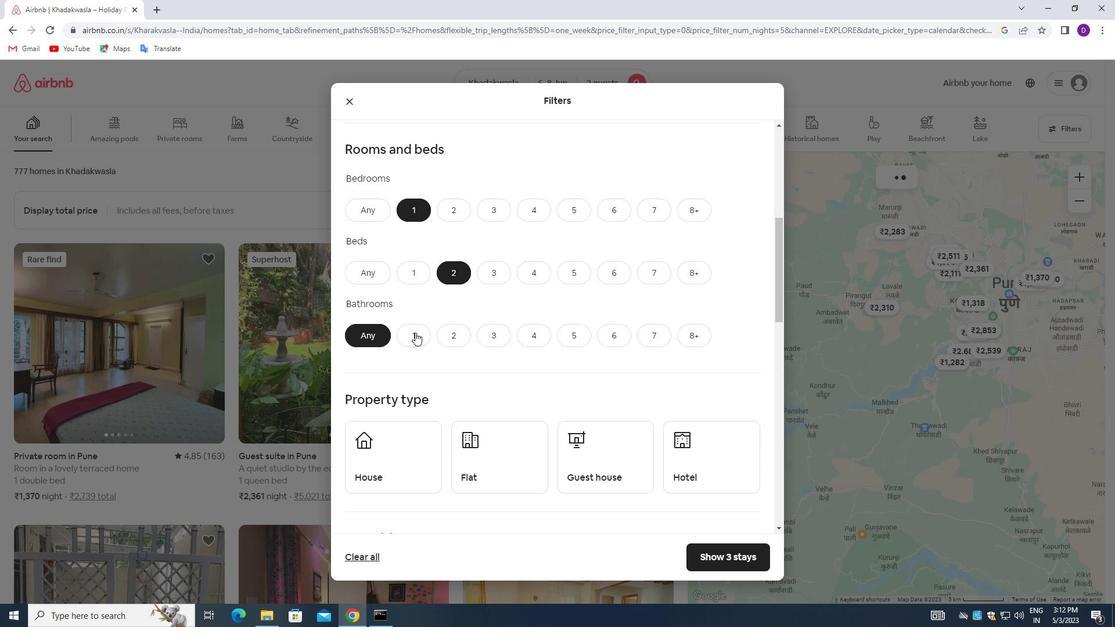 
Action: Mouse pressed left at (413, 339)
Screenshot: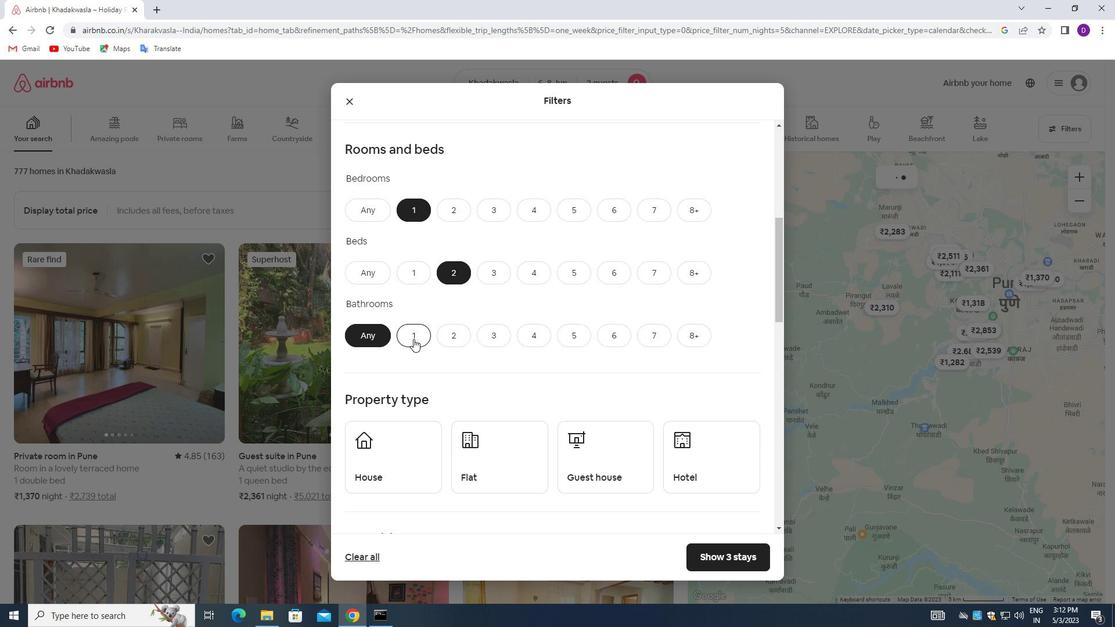 
Action: Mouse moved to (485, 340)
Screenshot: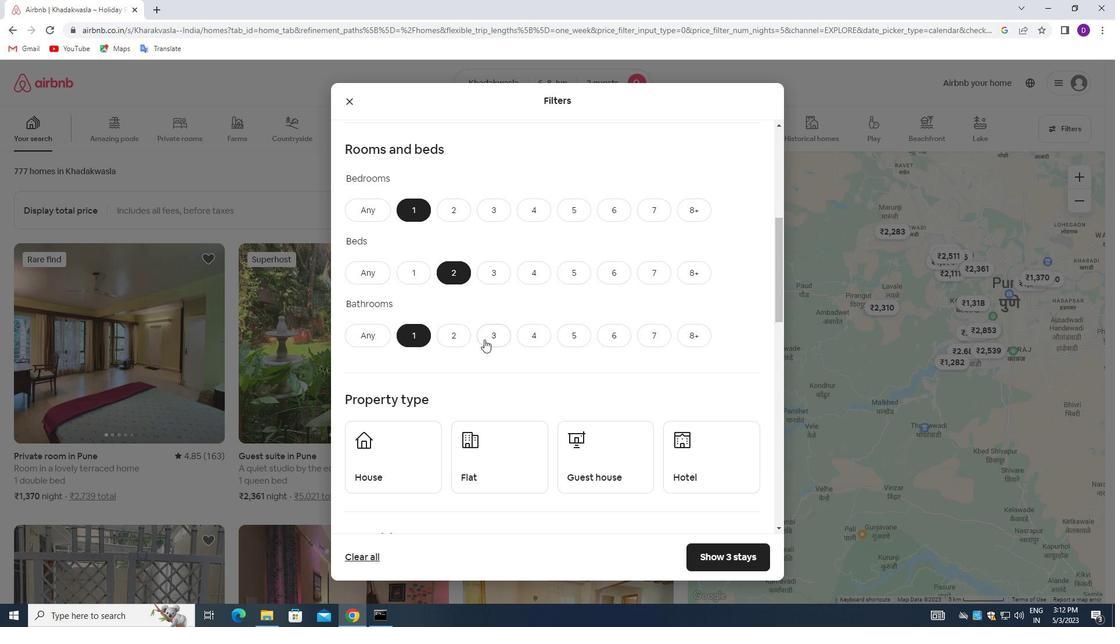 
Action: Mouse scrolled (485, 339) with delta (0, 0)
Screenshot: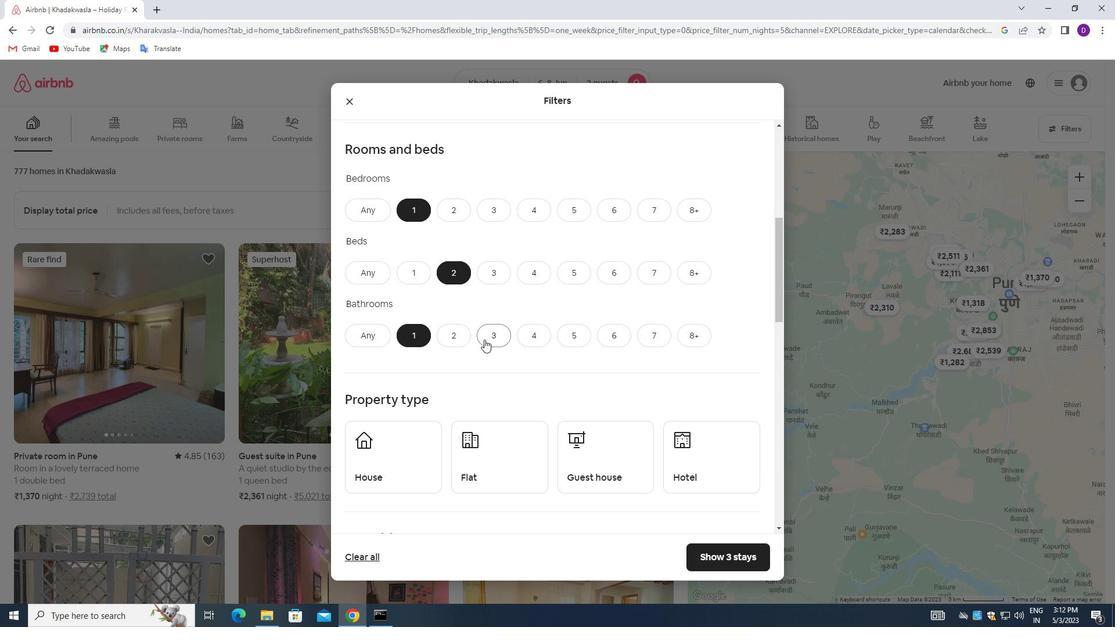 
Action: Mouse scrolled (485, 339) with delta (0, 0)
Screenshot: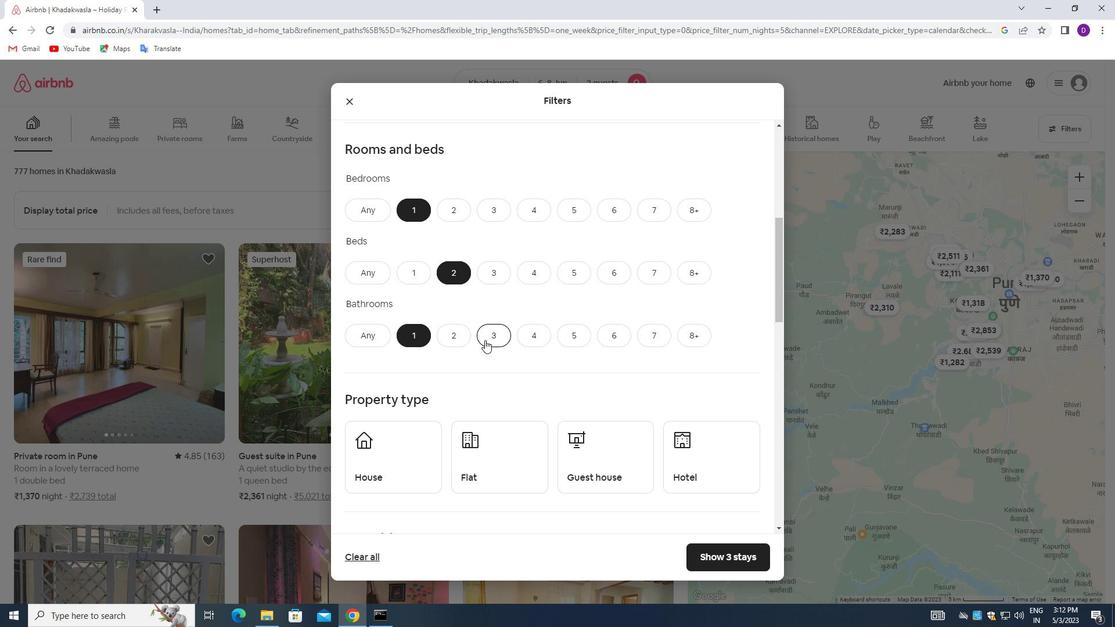 
Action: Mouse moved to (412, 343)
Screenshot: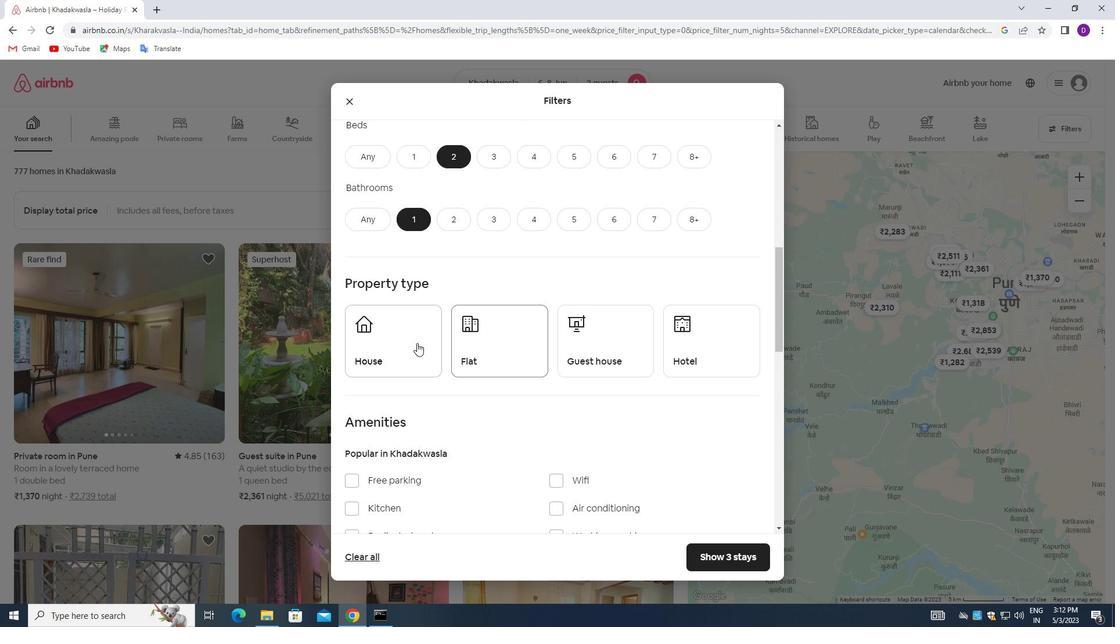 
Action: Mouse pressed left at (412, 343)
Screenshot: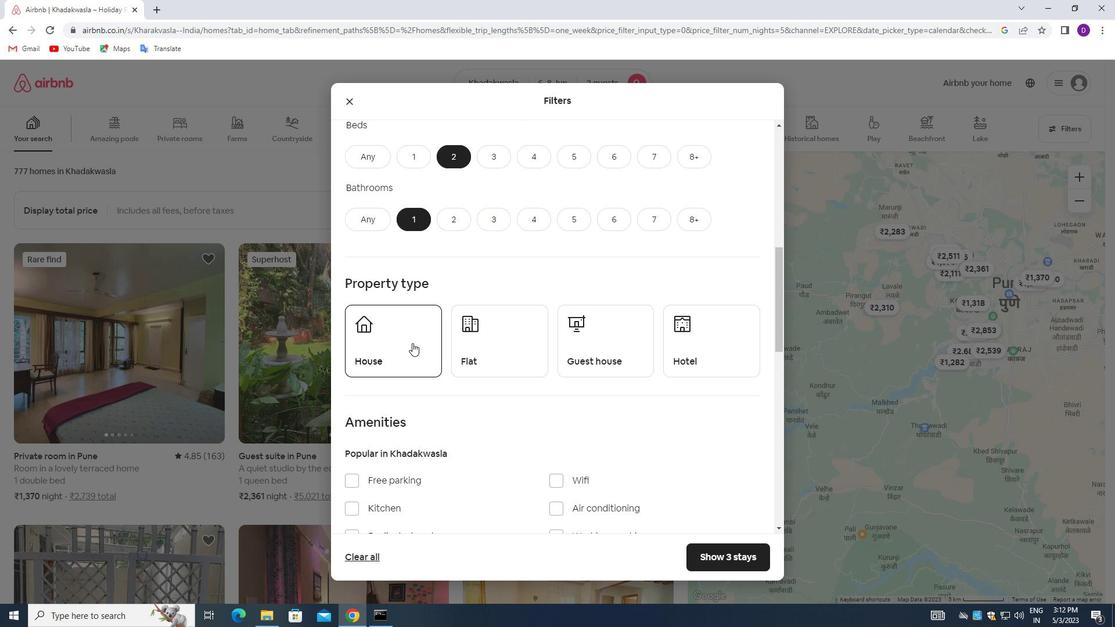 
Action: Mouse moved to (494, 341)
Screenshot: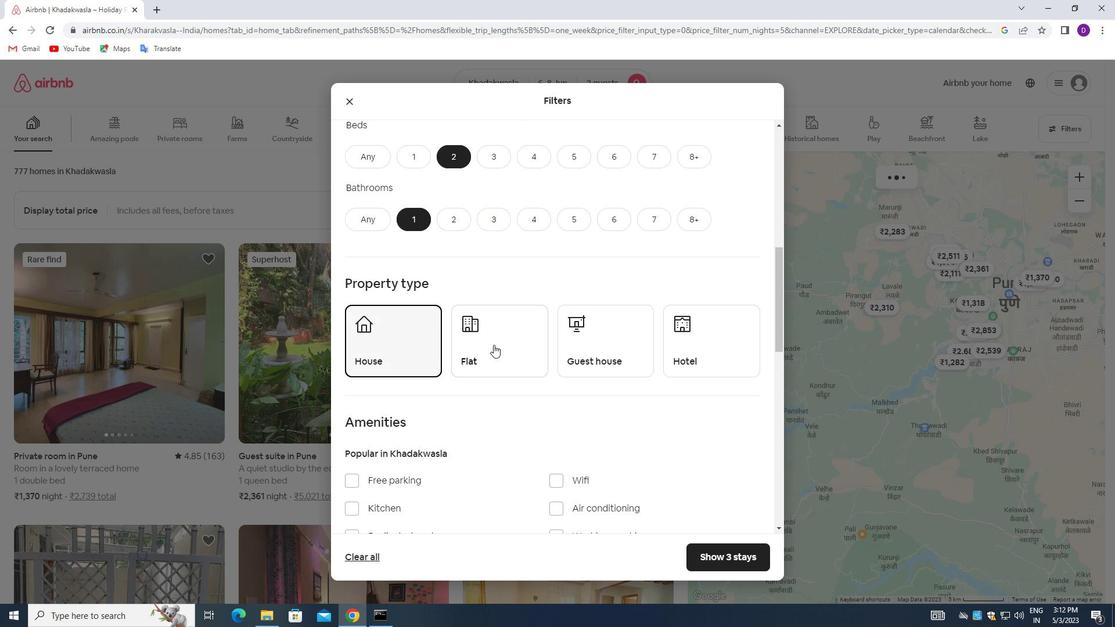 
Action: Mouse pressed left at (494, 341)
Screenshot: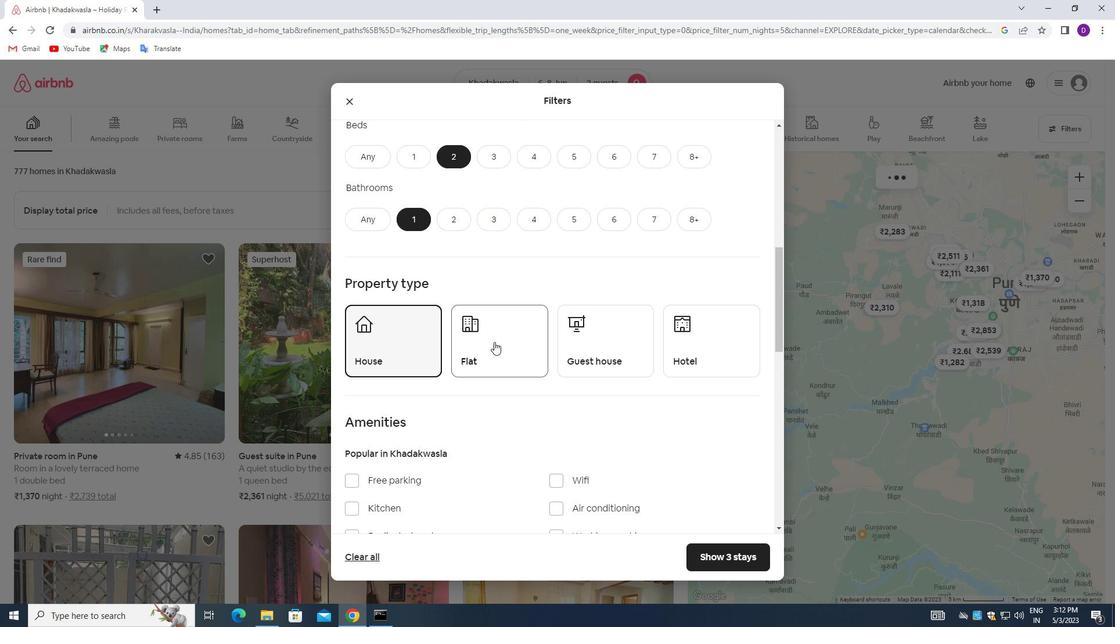 
Action: Mouse moved to (579, 339)
Screenshot: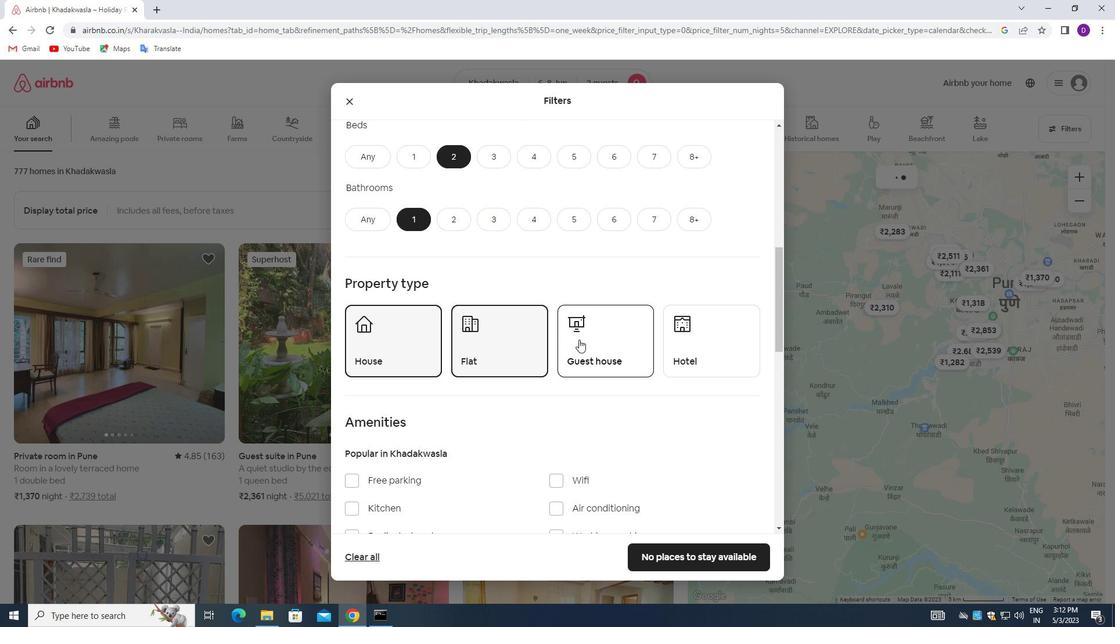 
Action: Mouse pressed left at (579, 339)
Screenshot: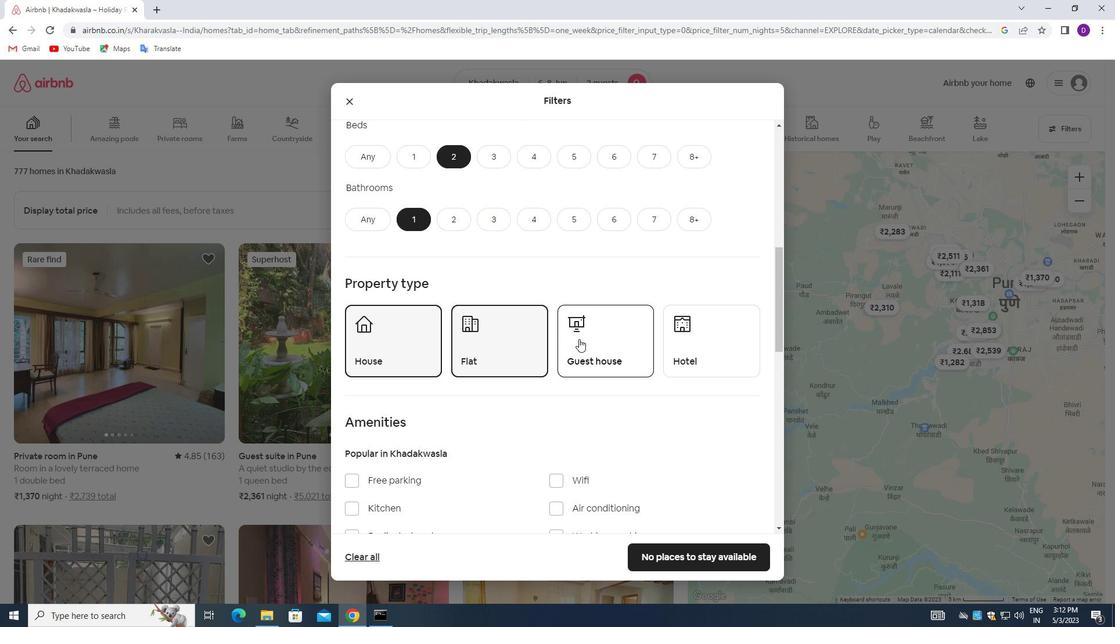 
Action: Mouse moved to (571, 360)
Screenshot: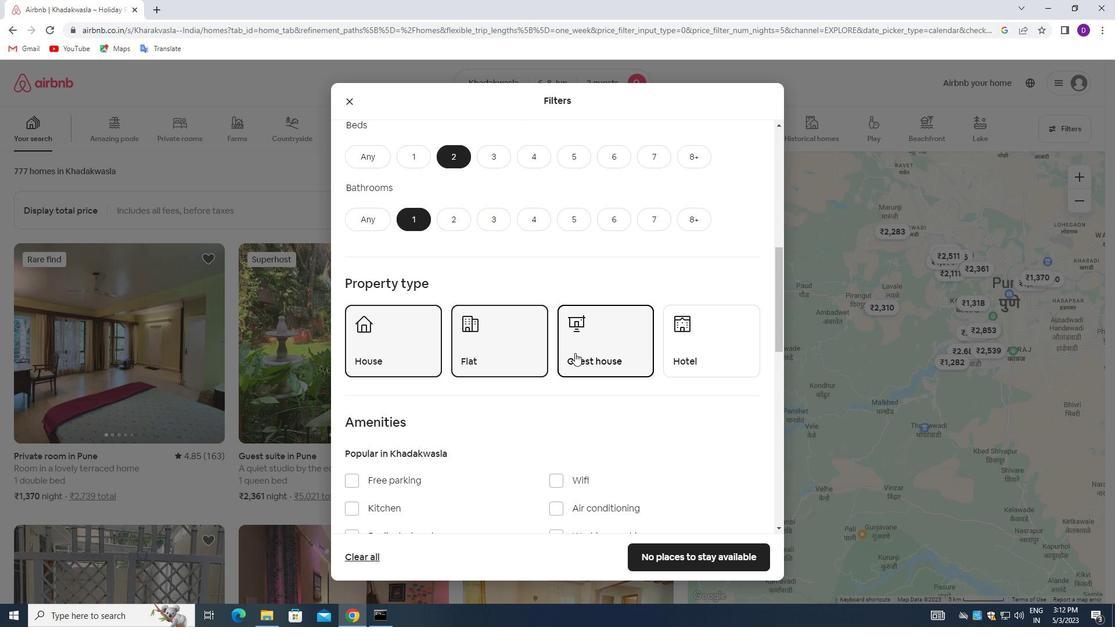 
Action: Mouse scrolled (571, 360) with delta (0, 0)
Screenshot: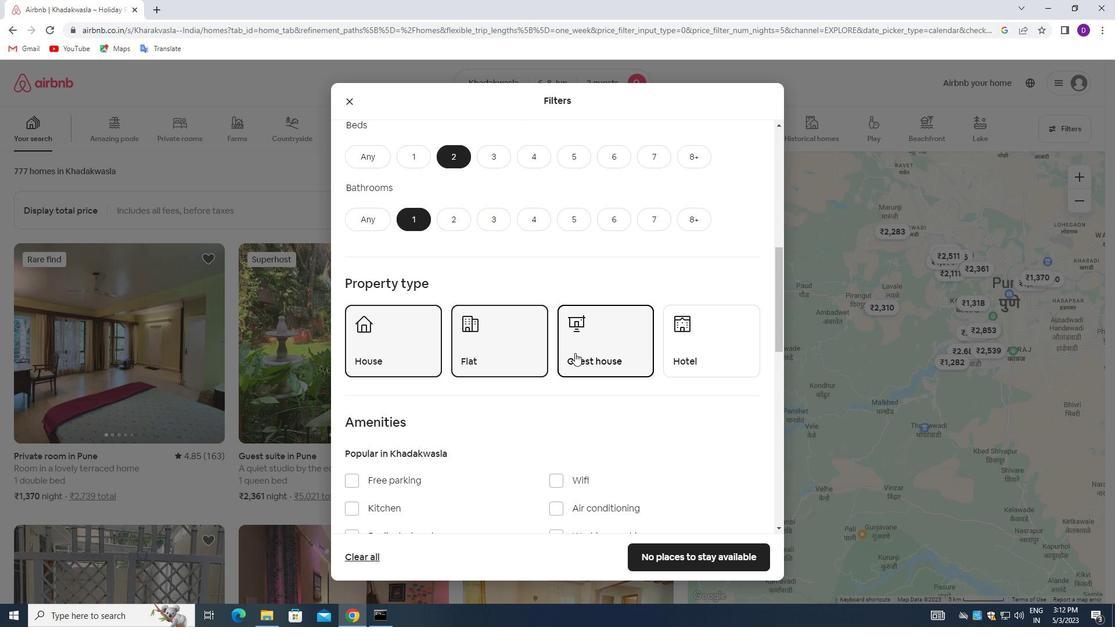 
Action: Mouse moved to (567, 364)
Screenshot: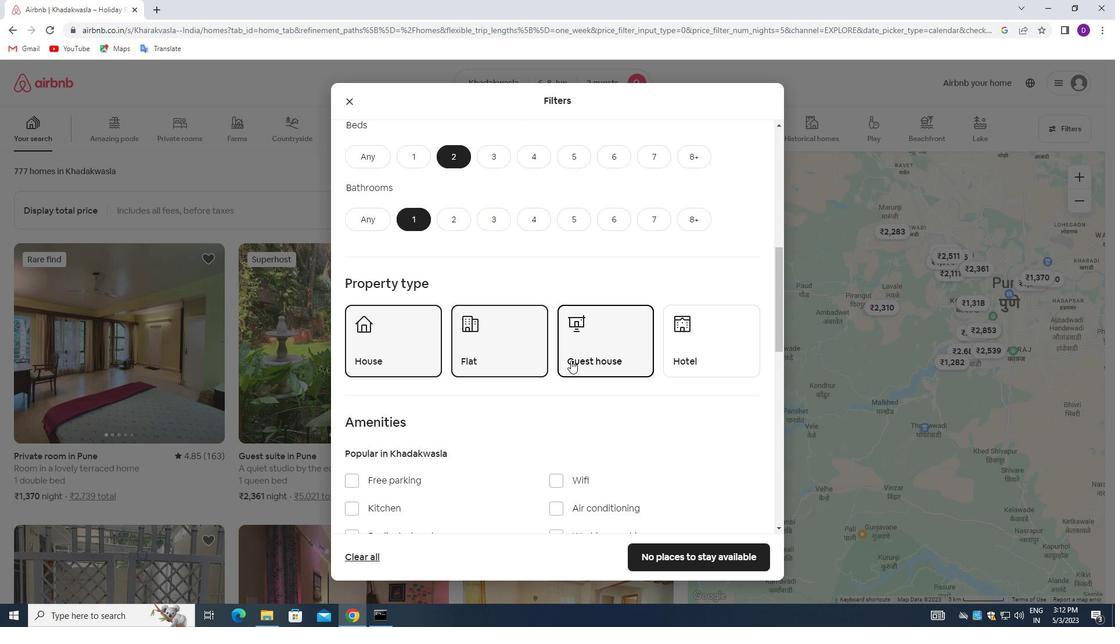 
Action: Mouse scrolled (567, 363) with delta (0, 0)
Screenshot: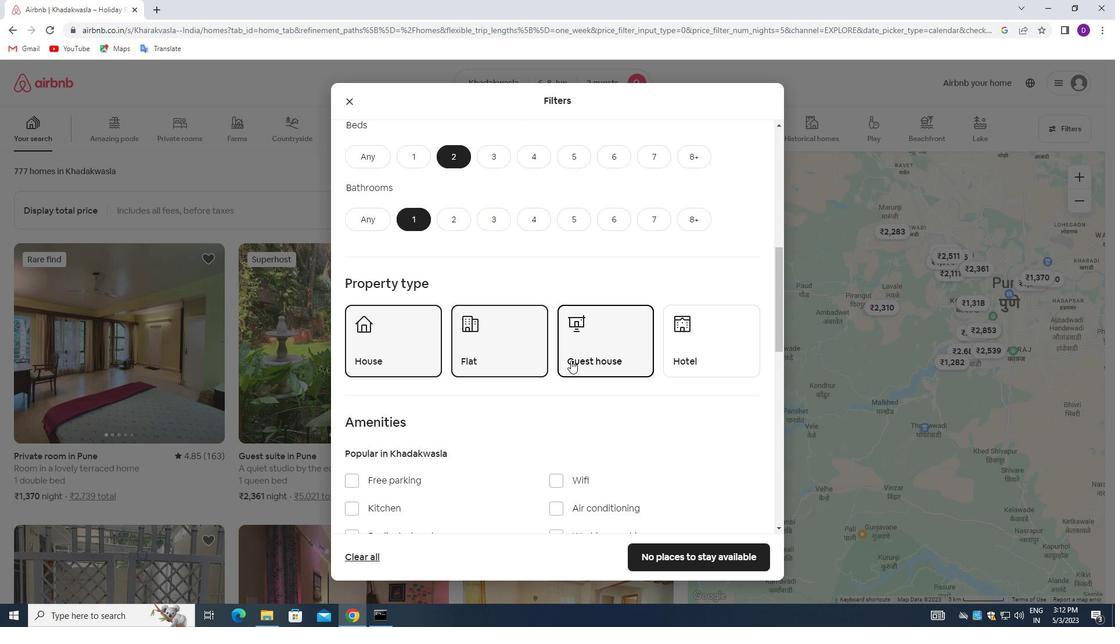 
Action: Mouse scrolled (567, 363) with delta (0, 0)
Screenshot: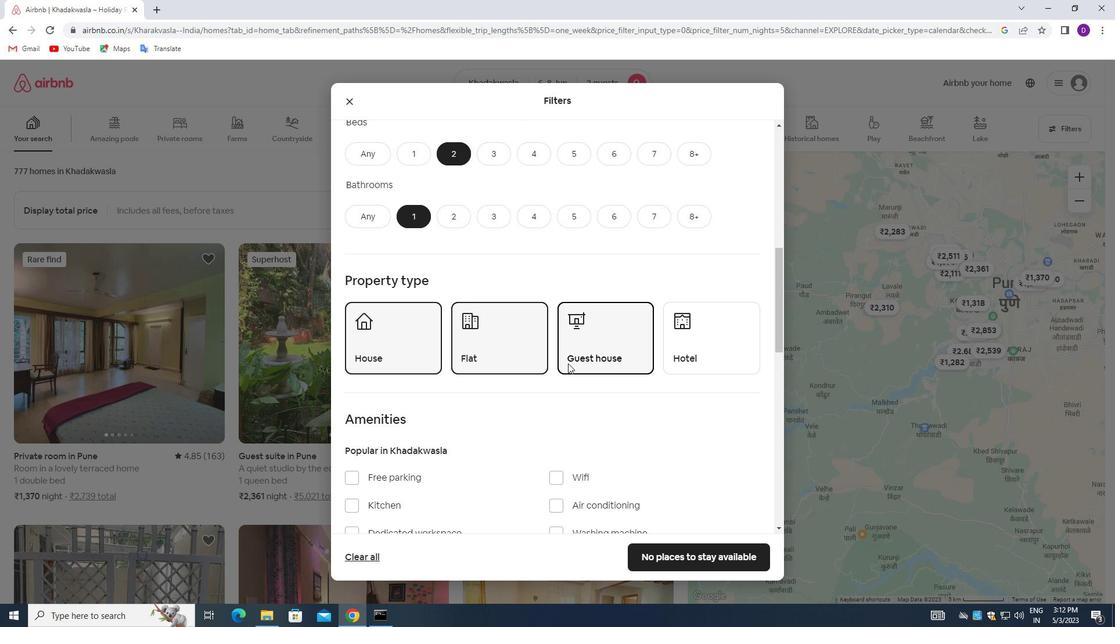 
Action: Mouse moved to (558, 310)
Screenshot: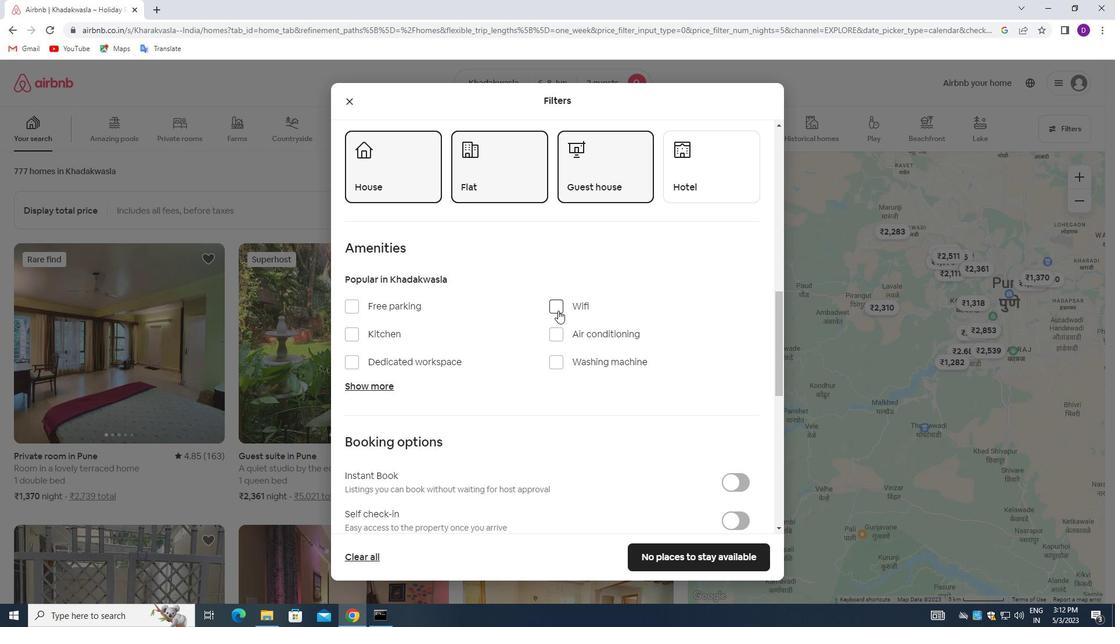 
Action: Mouse pressed left at (558, 310)
Screenshot: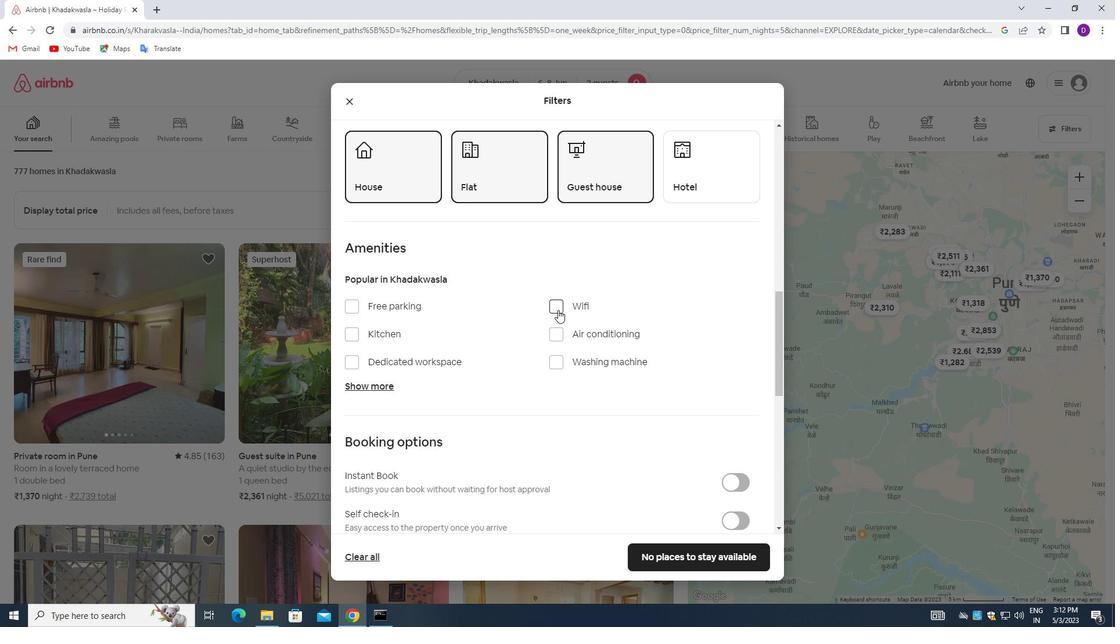 
Action: Mouse moved to (549, 369)
Screenshot: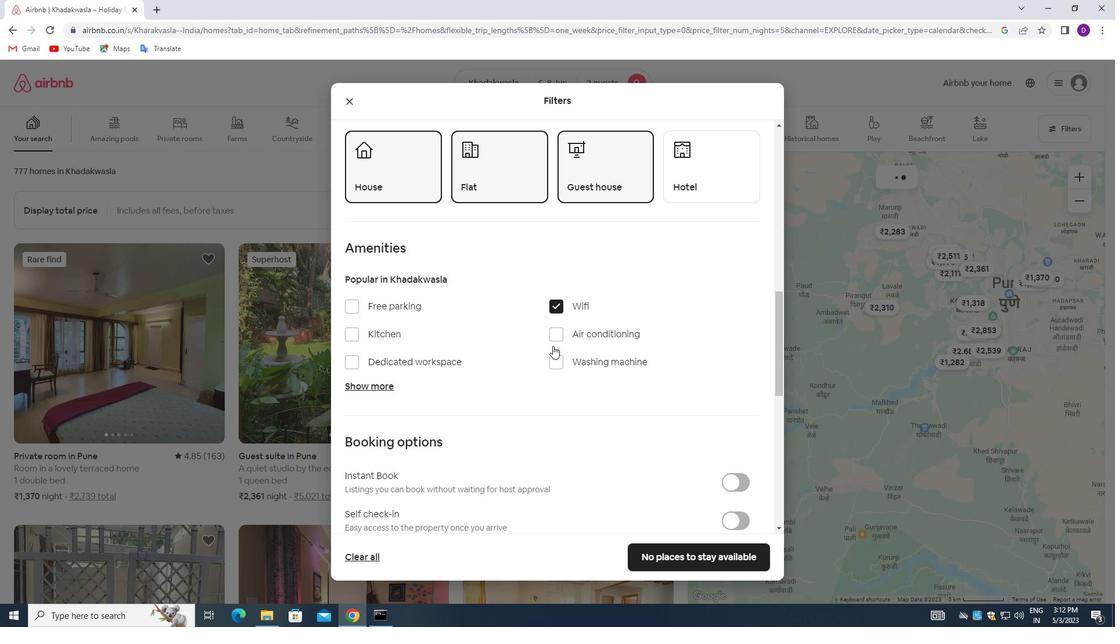 
Action: Mouse scrolled (549, 368) with delta (0, 0)
Screenshot: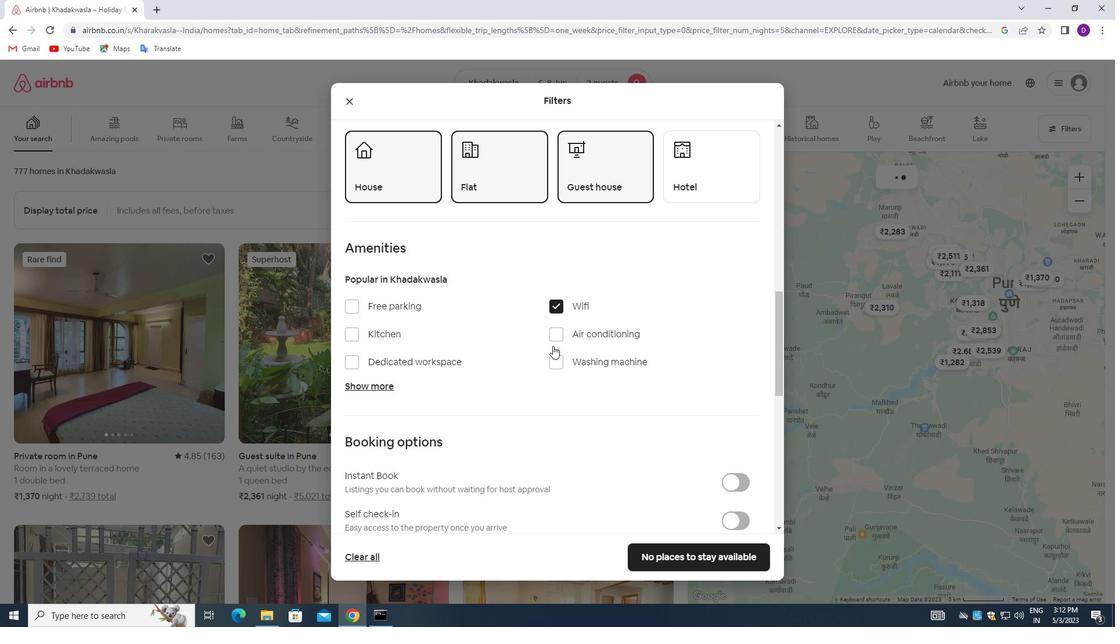 
Action: Mouse moved to (548, 371)
Screenshot: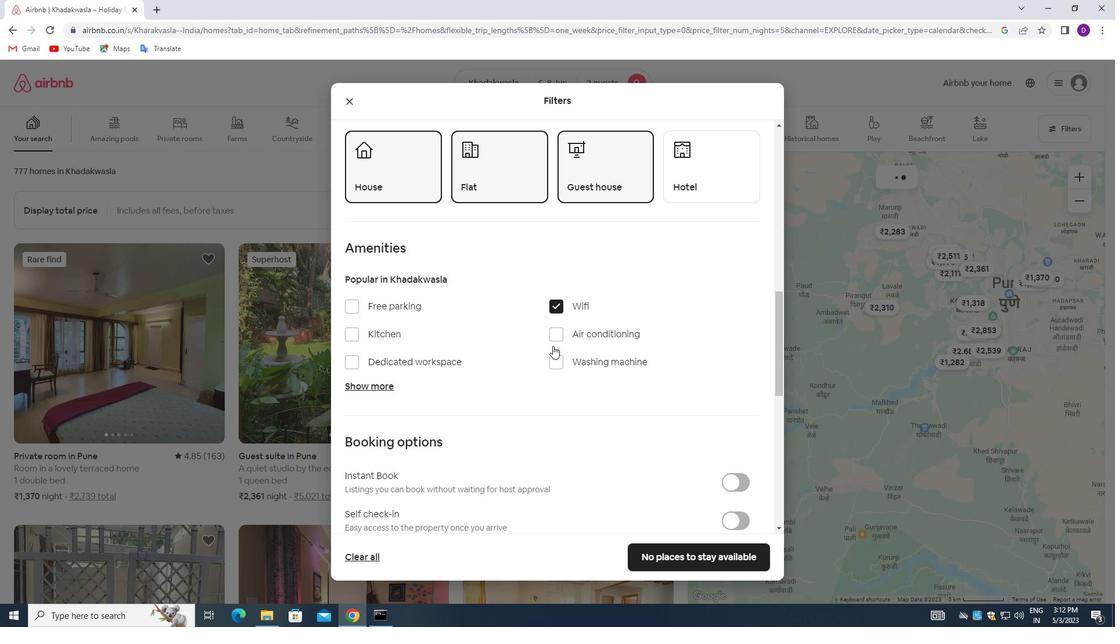 
Action: Mouse scrolled (548, 370) with delta (0, 0)
Screenshot: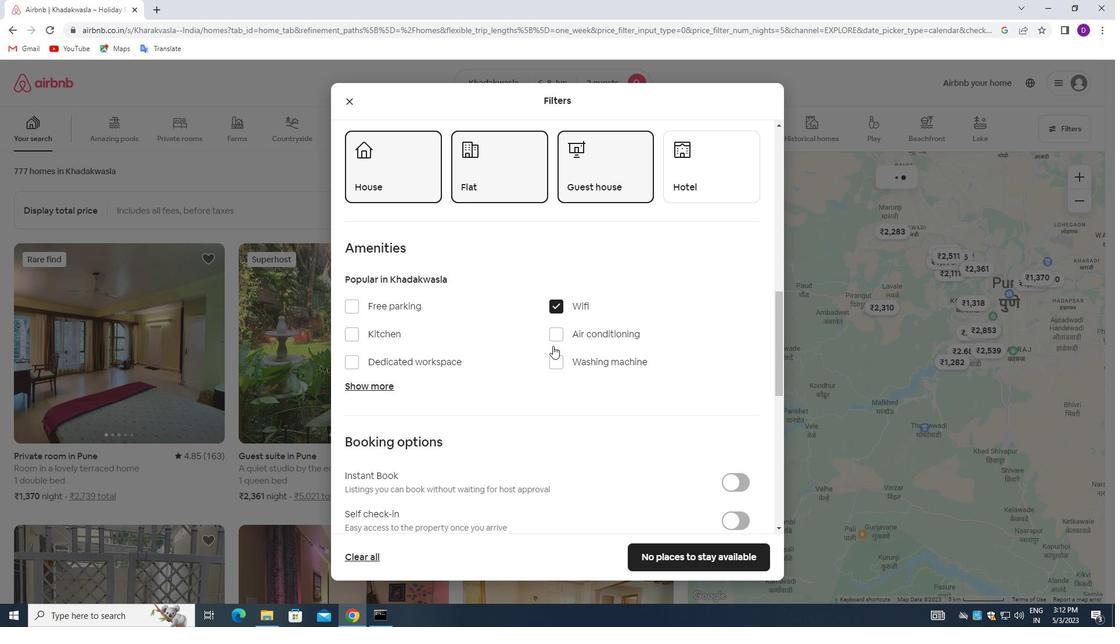 
Action: Mouse moved to (548, 371)
Screenshot: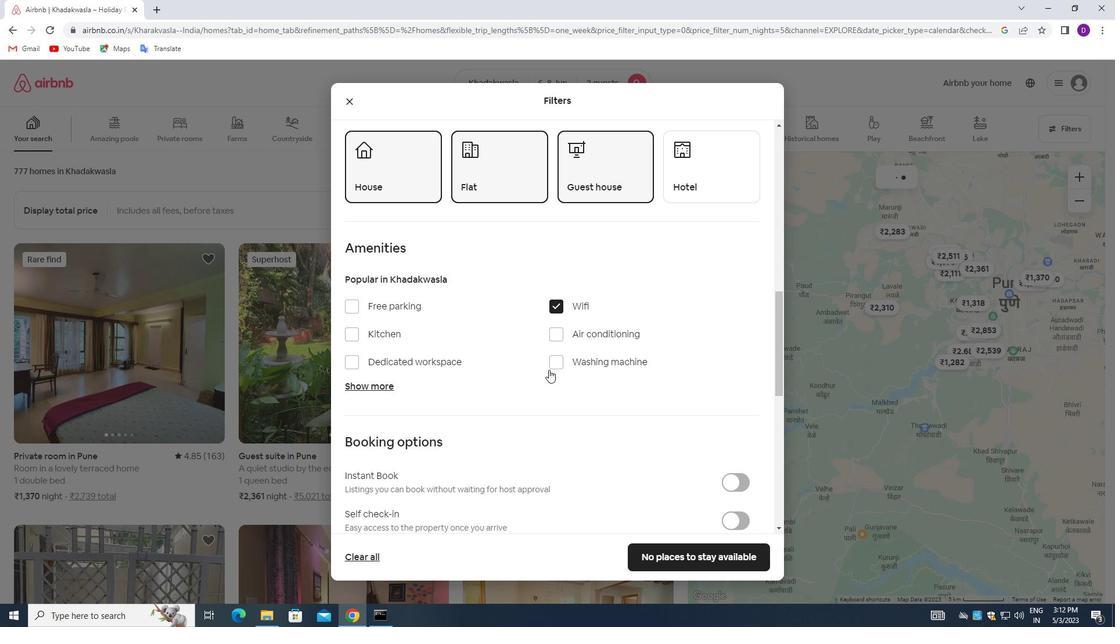 
Action: Mouse scrolled (548, 371) with delta (0, 0)
Screenshot: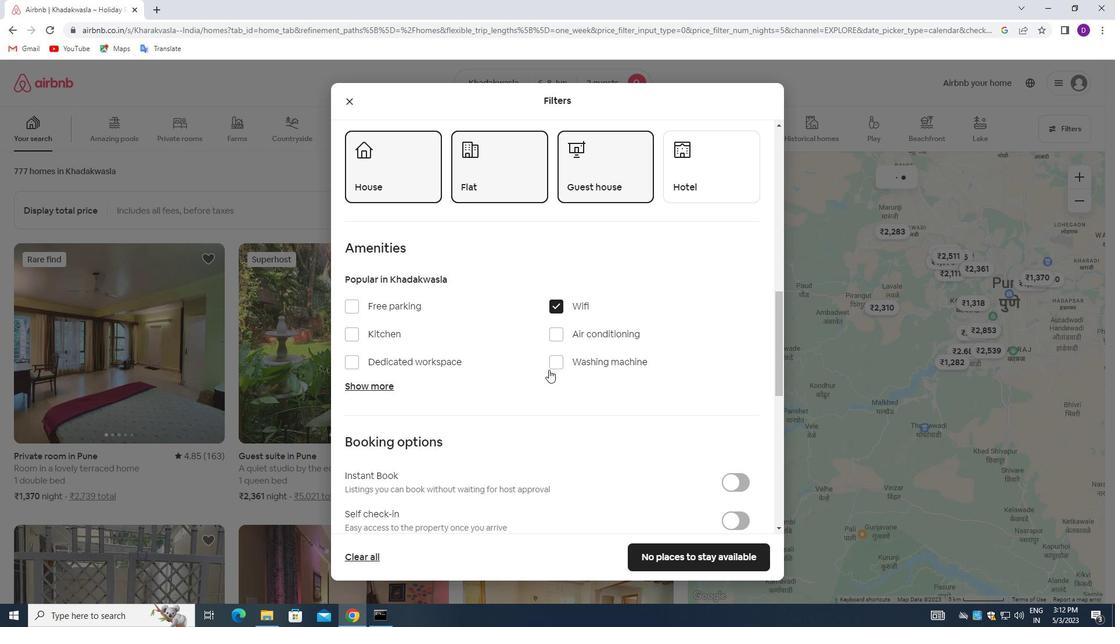 
Action: Mouse moved to (724, 343)
Screenshot: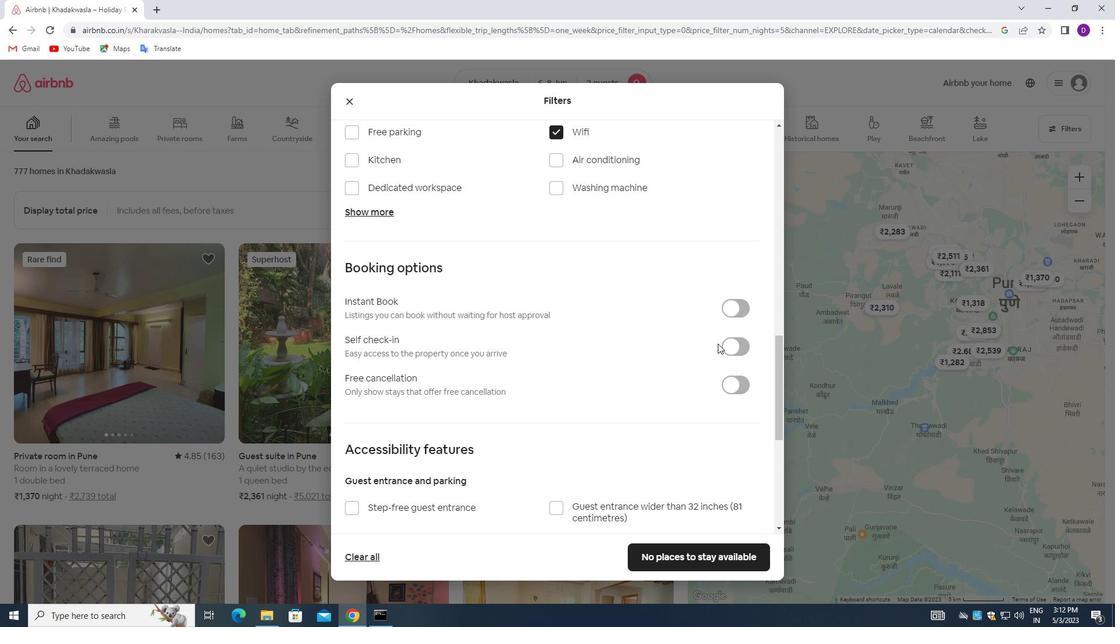 
Action: Mouse pressed left at (724, 343)
Screenshot: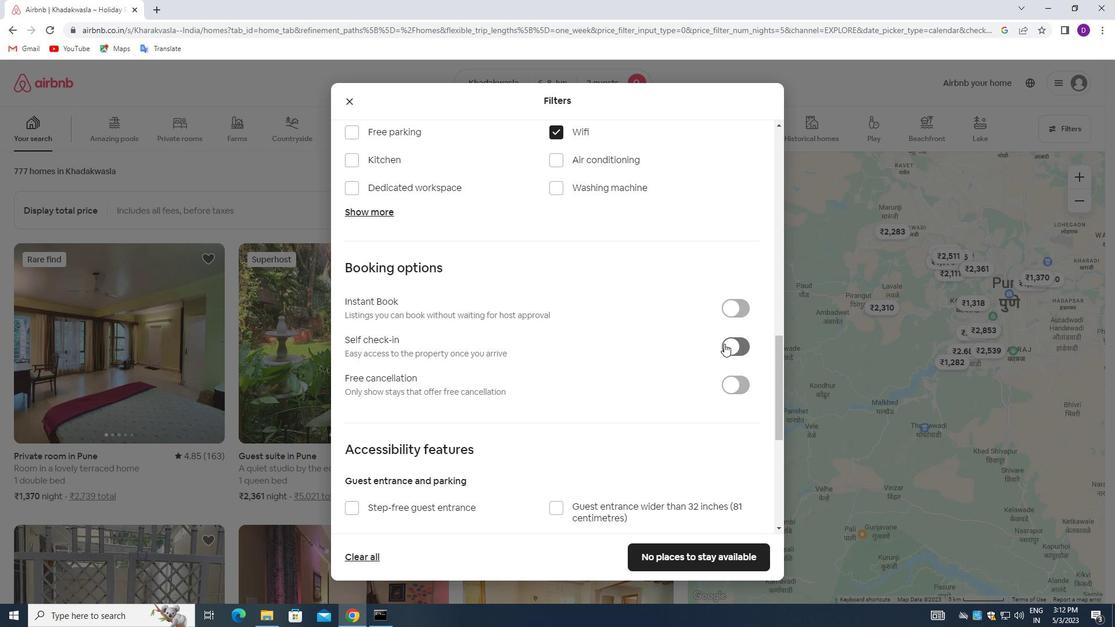 
Action: Mouse moved to (482, 424)
Screenshot: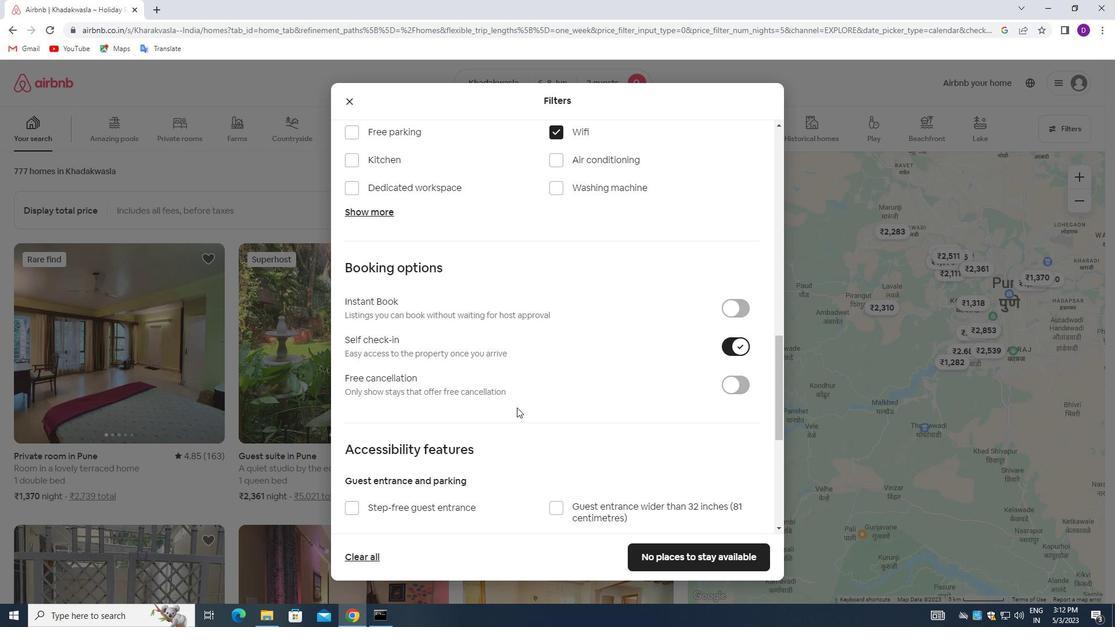 
Action: Mouse scrolled (482, 424) with delta (0, 0)
Screenshot: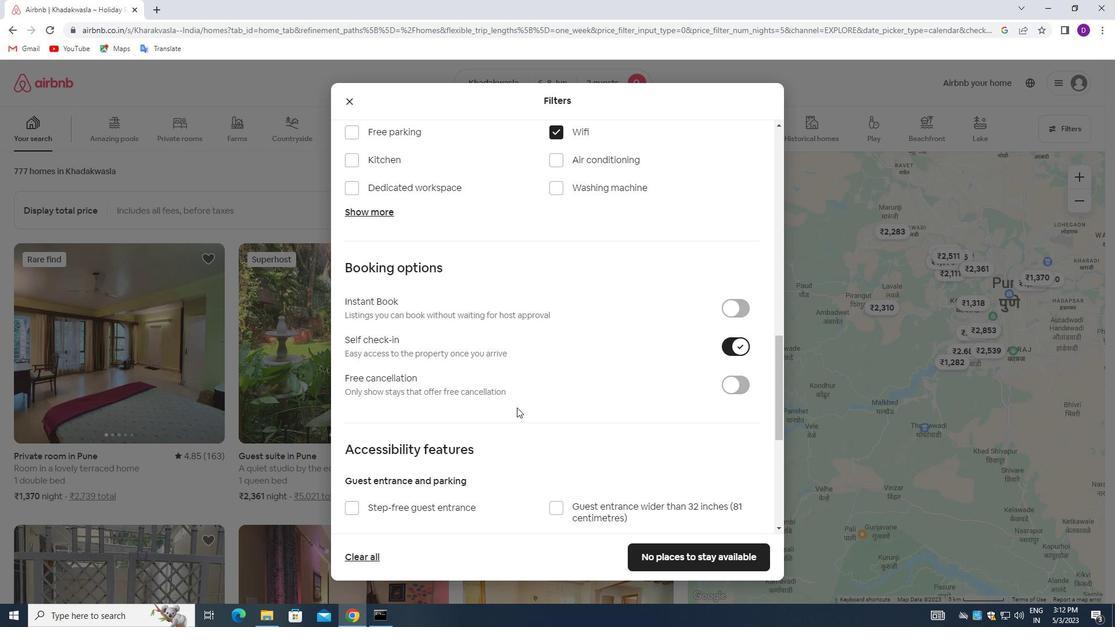 
Action: Mouse moved to (482, 428)
Screenshot: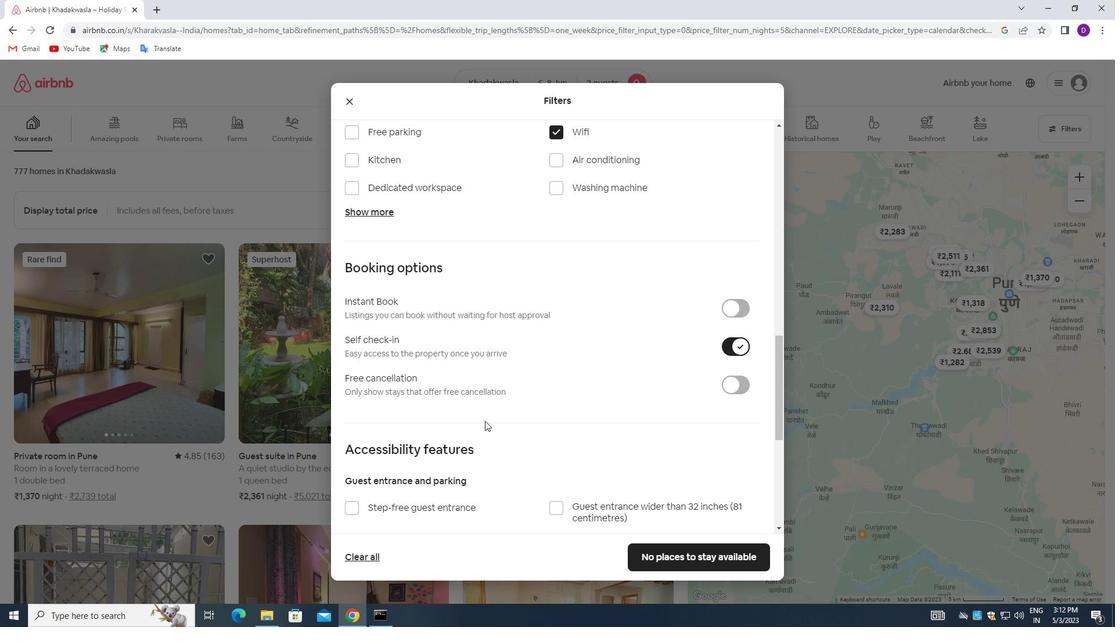 
Action: Mouse scrolled (482, 427) with delta (0, 0)
Screenshot: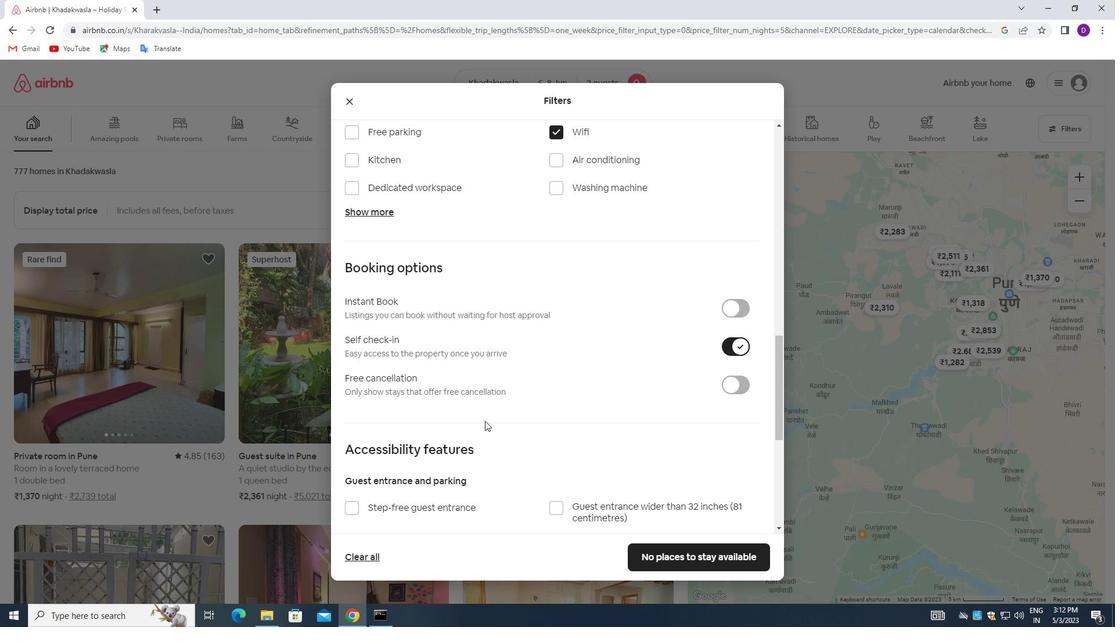 
Action: Mouse moved to (482, 428)
Screenshot: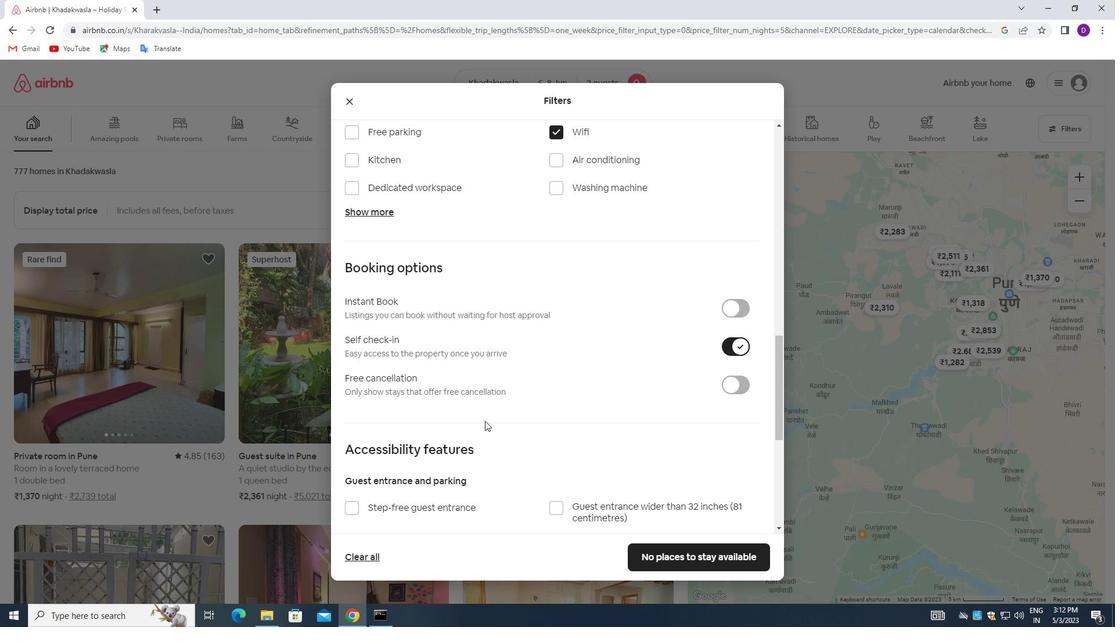 
Action: Mouse scrolled (482, 428) with delta (0, 0)
Screenshot: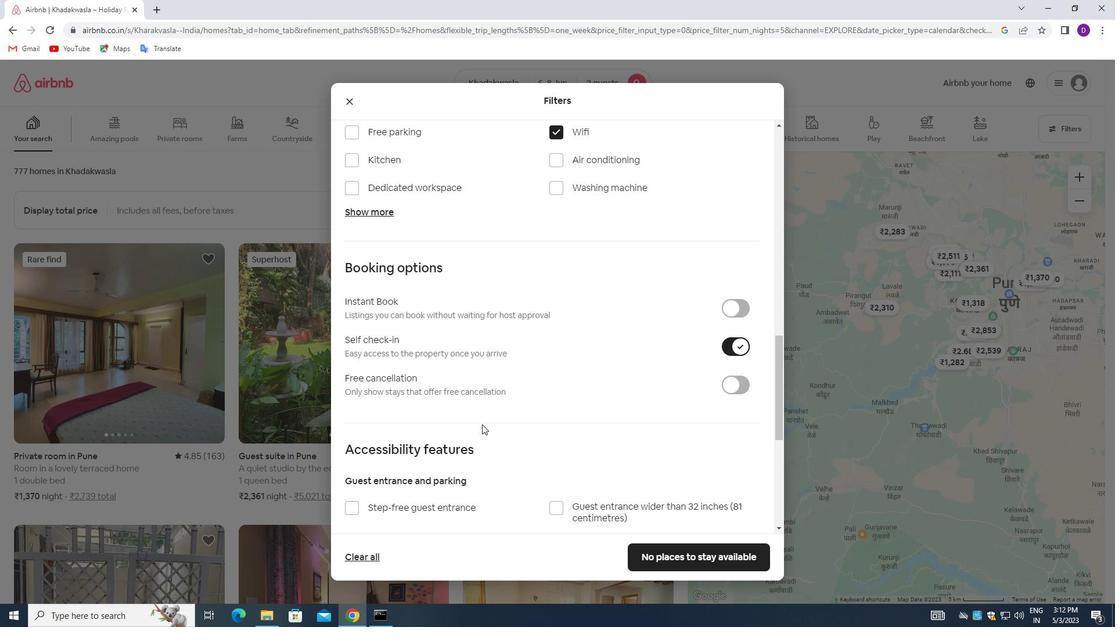 
Action: Mouse scrolled (482, 428) with delta (0, 0)
Screenshot: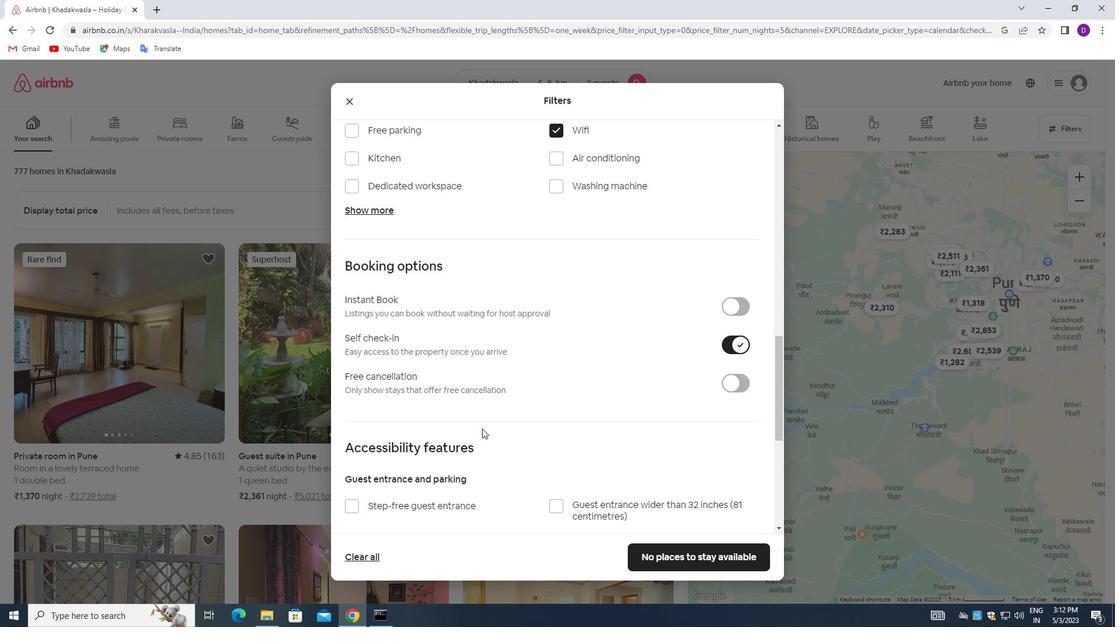 
Action: Mouse moved to (481, 429)
Screenshot: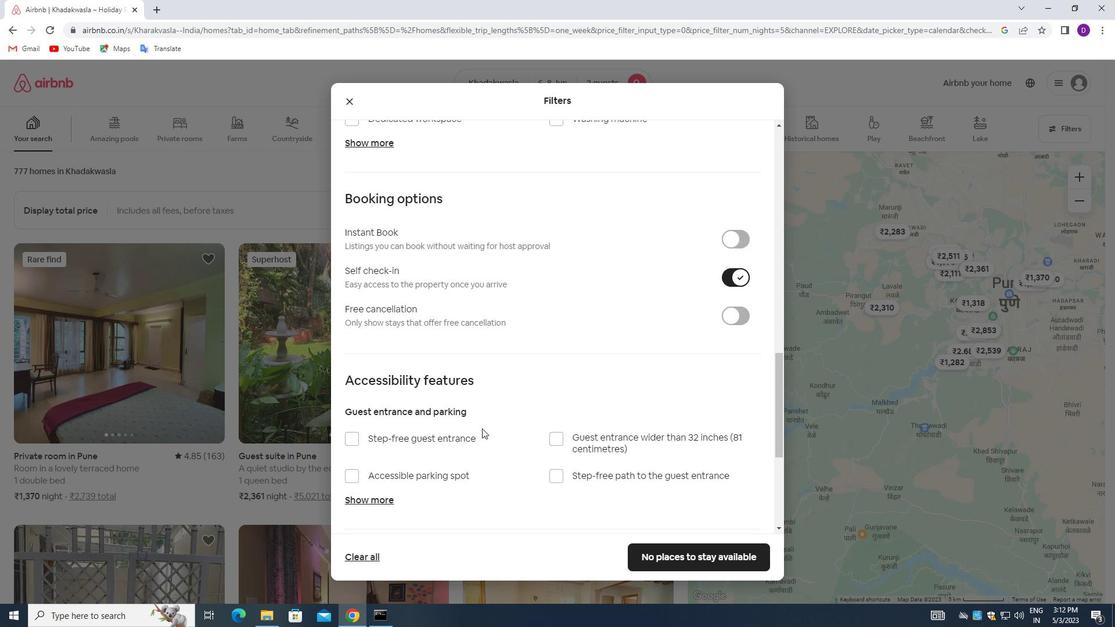 
Action: Mouse scrolled (481, 428) with delta (0, 0)
Screenshot: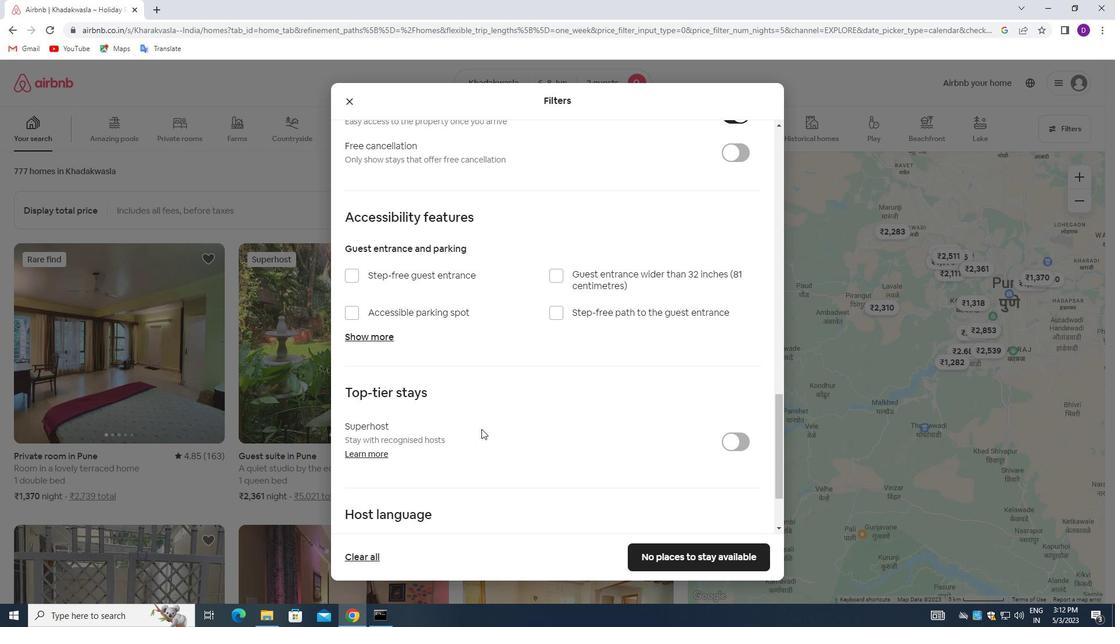 
Action: Mouse scrolled (481, 428) with delta (0, 0)
Screenshot: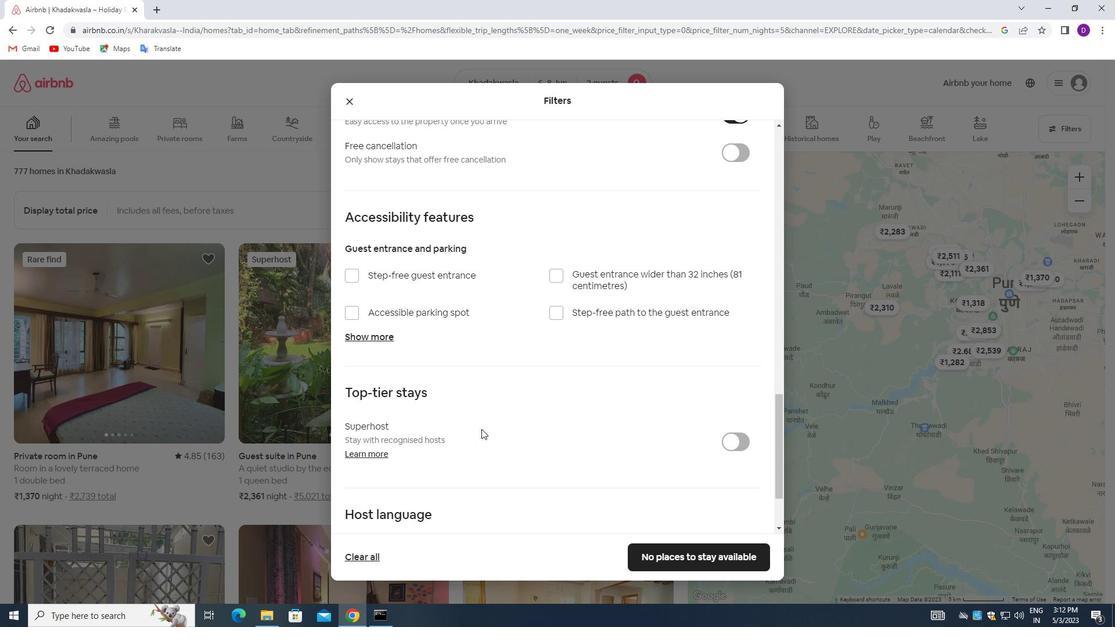 
Action: Mouse scrolled (481, 428) with delta (0, 0)
Screenshot: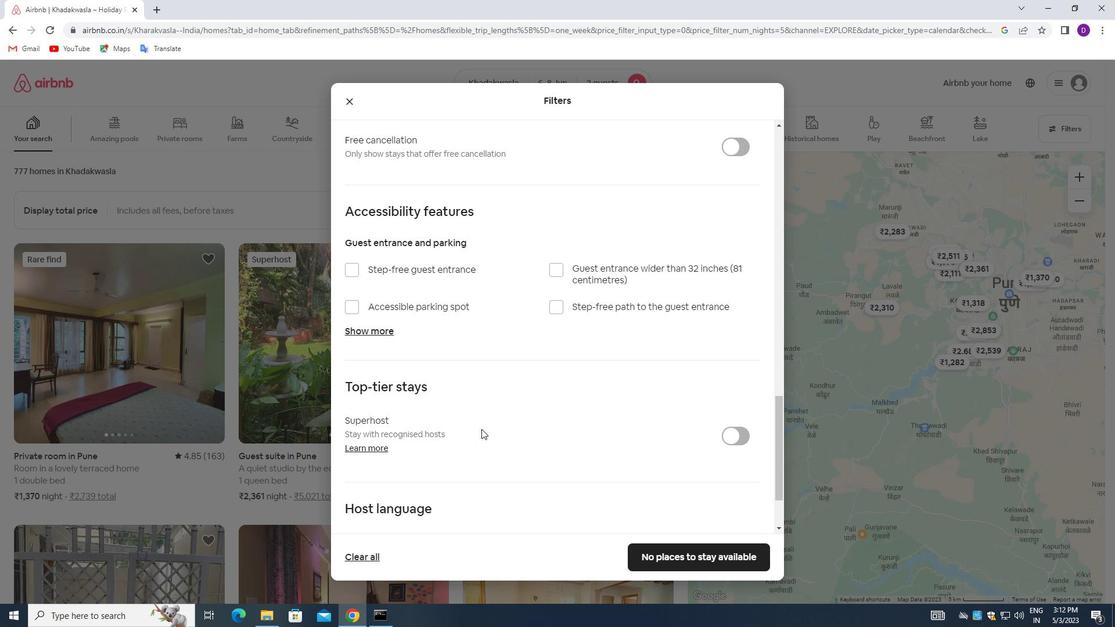 
Action: Mouse moved to (479, 432)
Screenshot: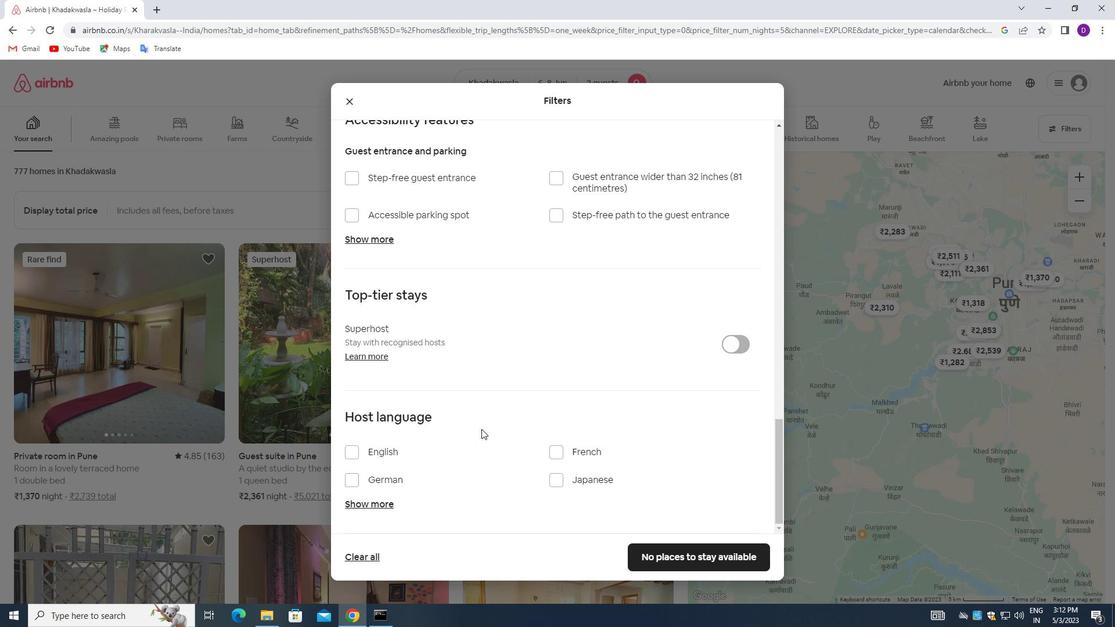 
Action: Mouse scrolled (479, 431) with delta (0, 0)
Screenshot: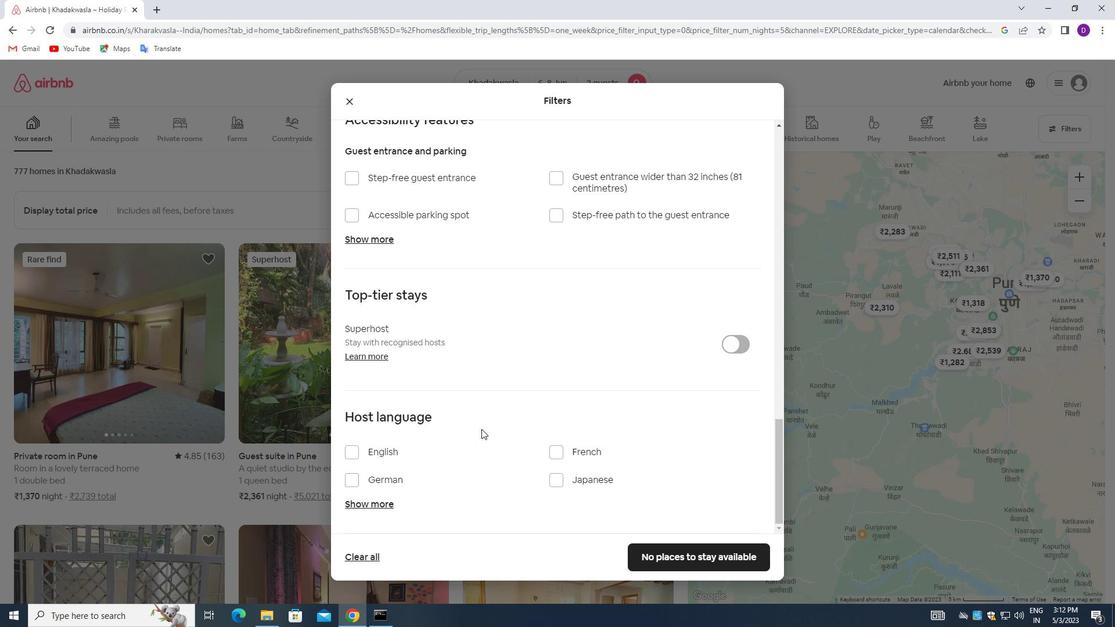 
Action: Mouse moved to (353, 453)
Screenshot: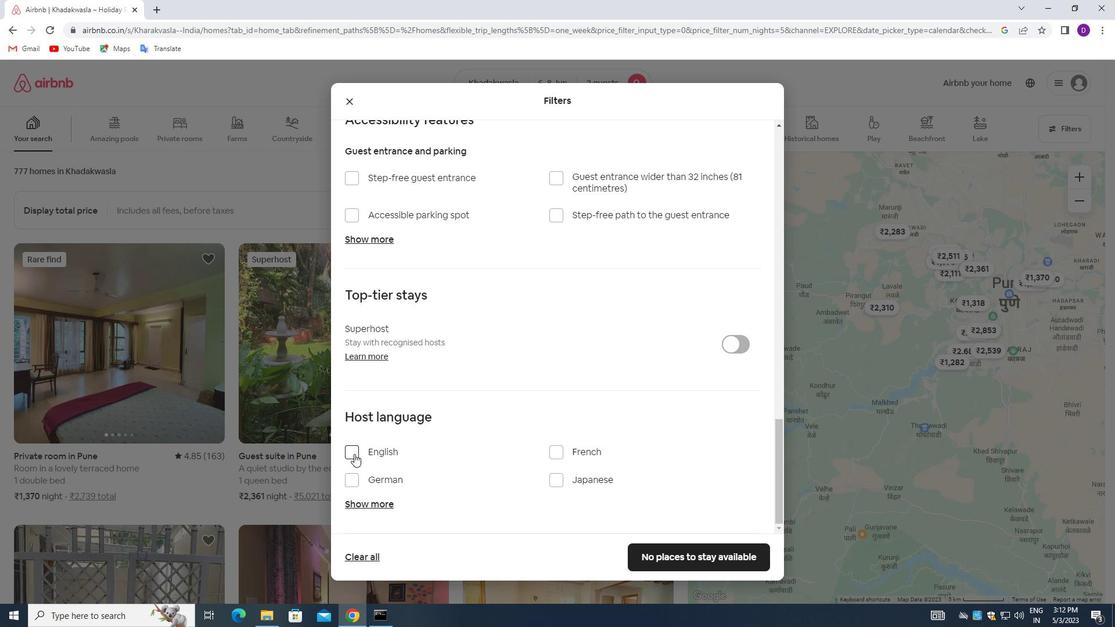 
Action: Mouse pressed left at (353, 453)
Screenshot: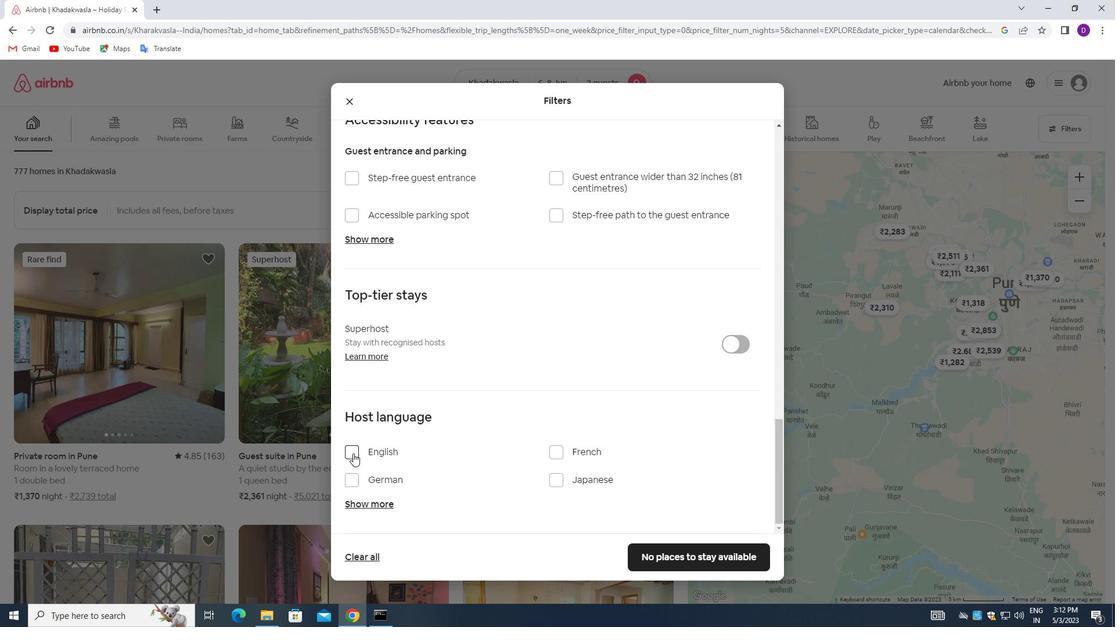
Action: Mouse moved to (686, 552)
Screenshot: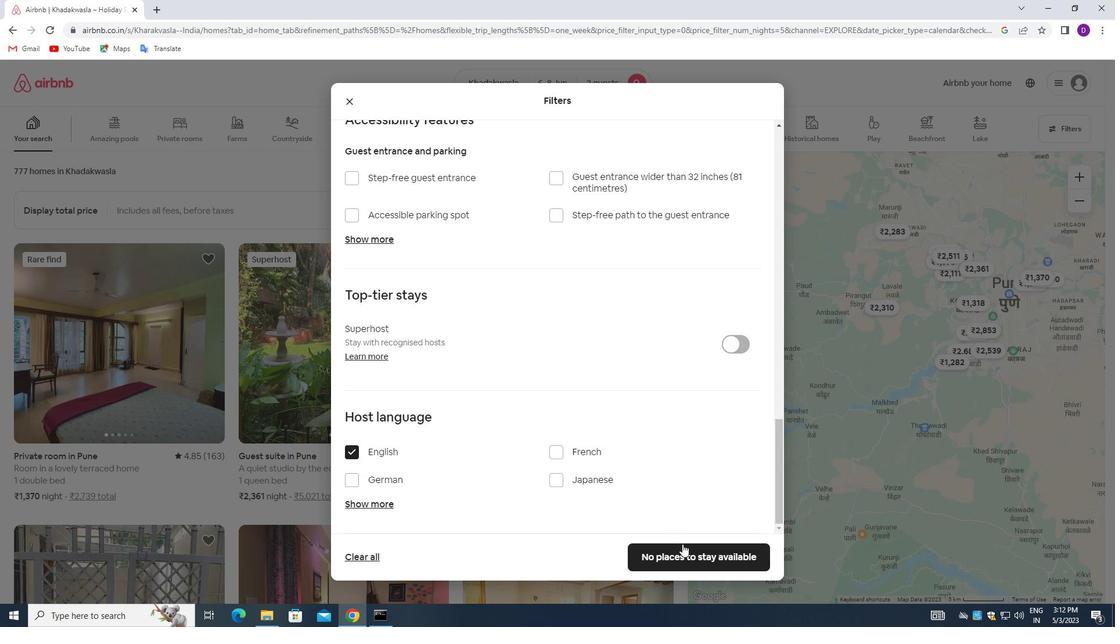 
Action: Mouse pressed left at (686, 552)
Screenshot: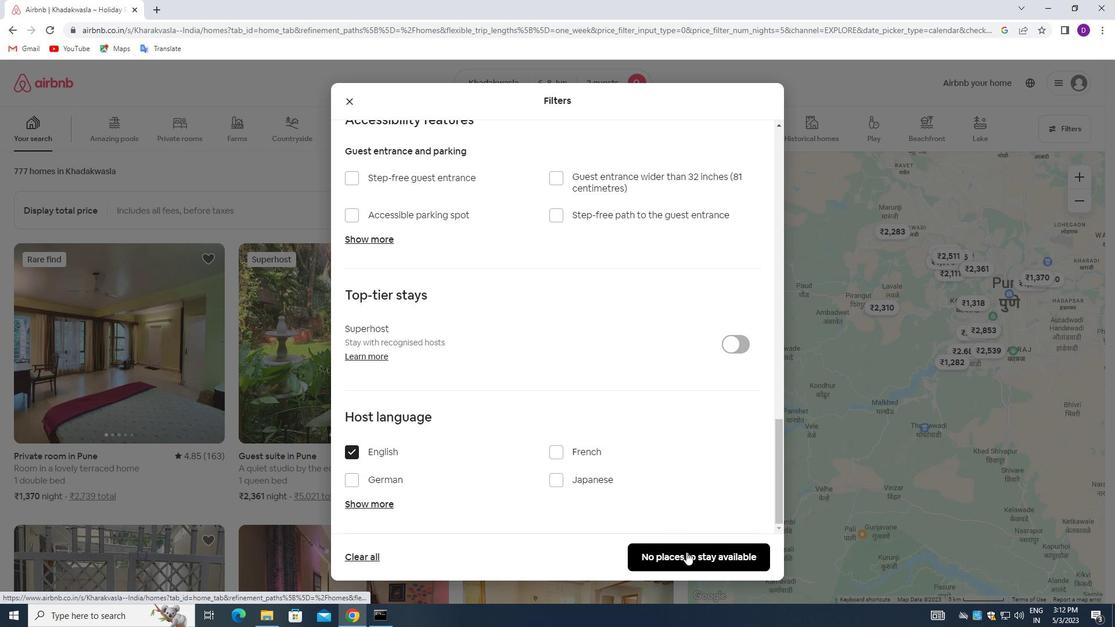 
Action: Mouse moved to (664, 450)
Screenshot: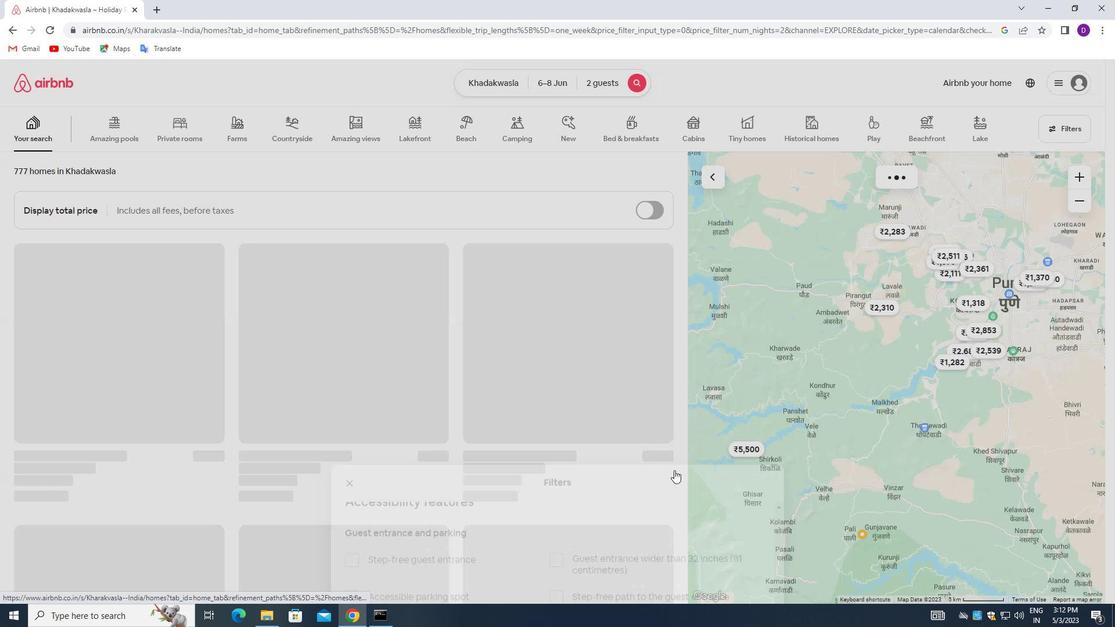 
